 Task: Create a due date automation trigger when advanced on, on the tuesday before a card is due add fields with custom field "Resume" set to a date between 1 and 7 working days ago at 11:00 AM.
Action: Mouse moved to (1366, 107)
Screenshot: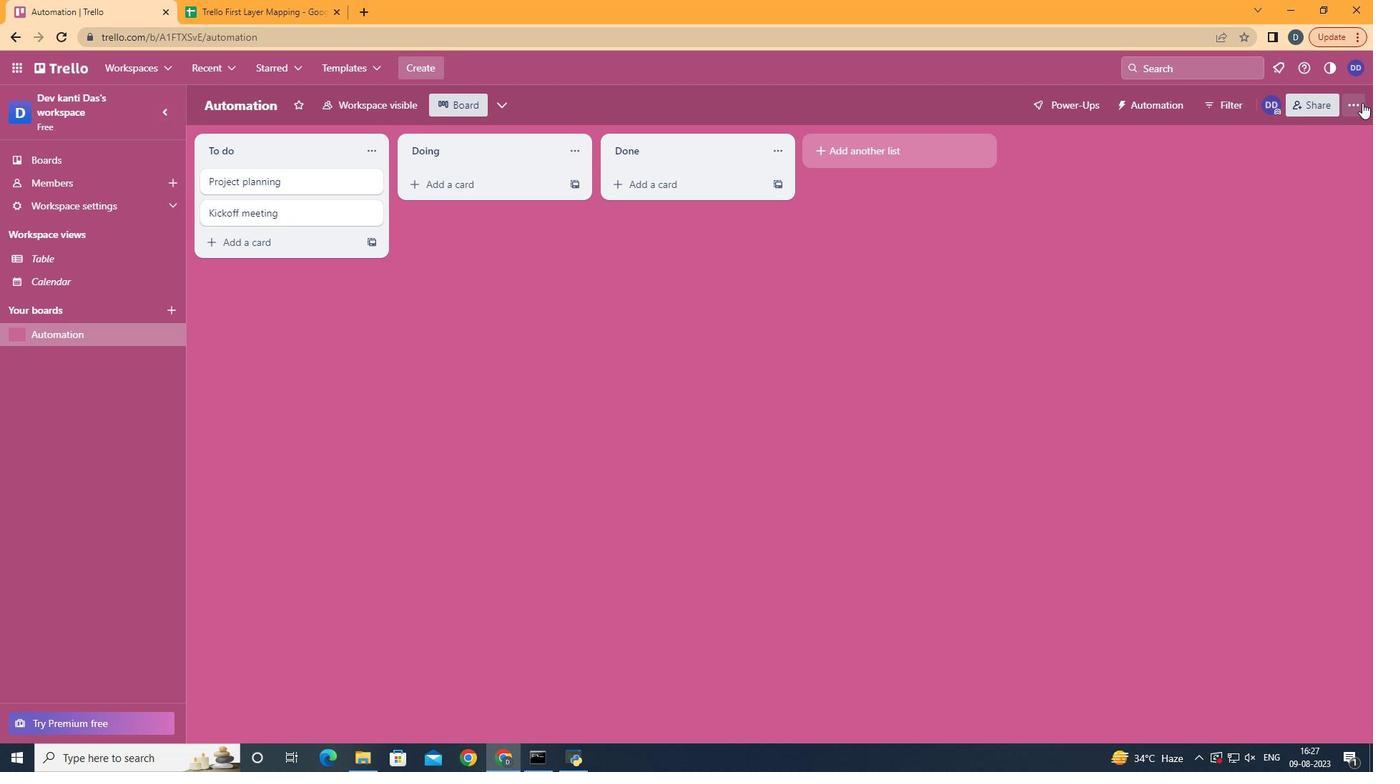 
Action: Mouse pressed left at (1366, 107)
Screenshot: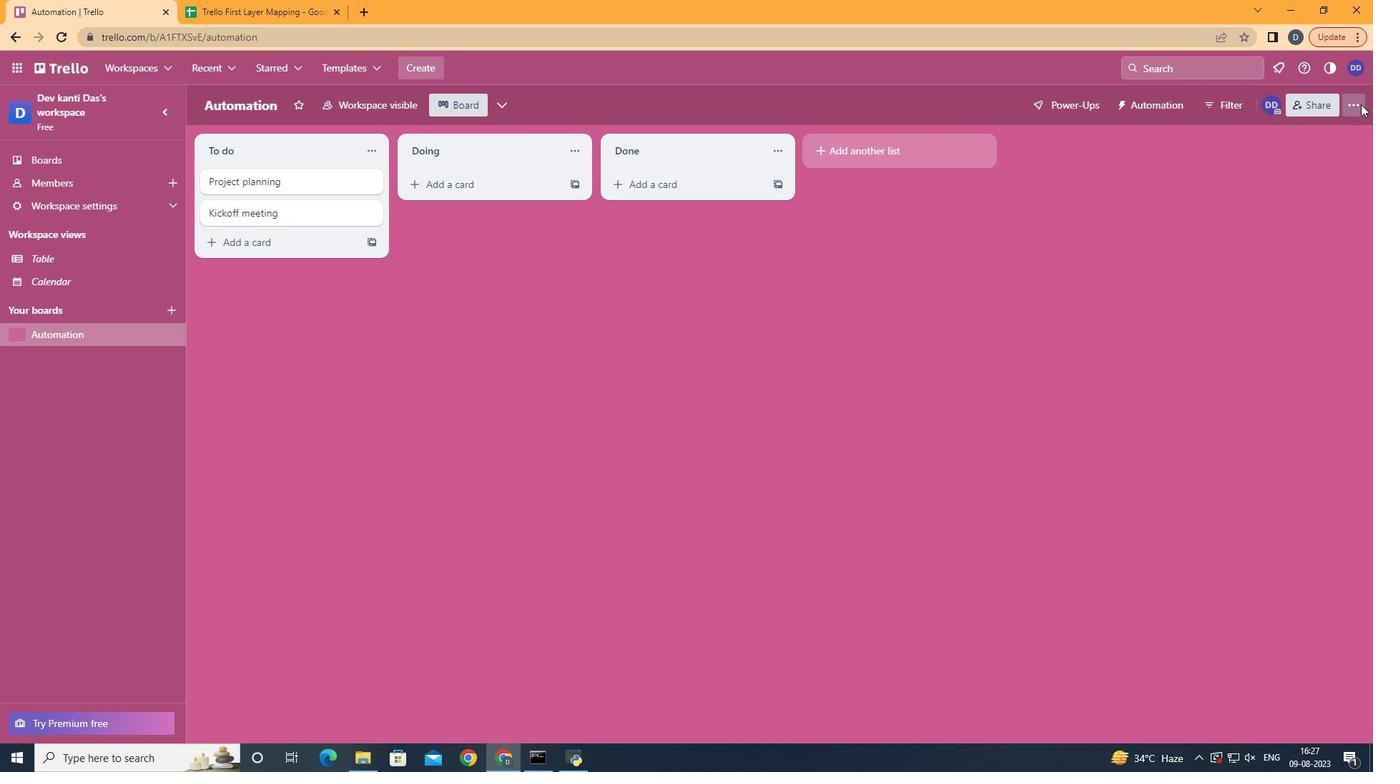 
Action: Mouse moved to (1238, 318)
Screenshot: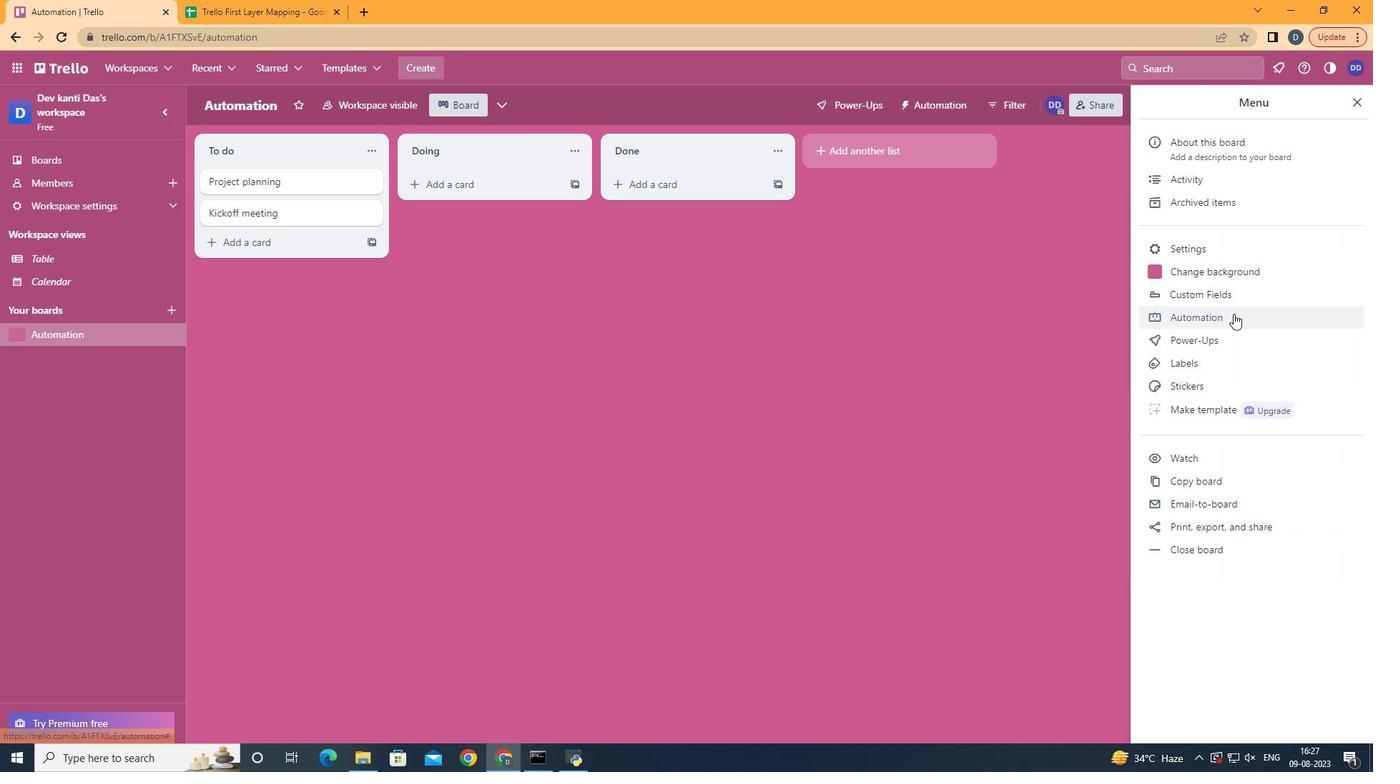 
Action: Mouse pressed left at (1238, 318)
Screenshot: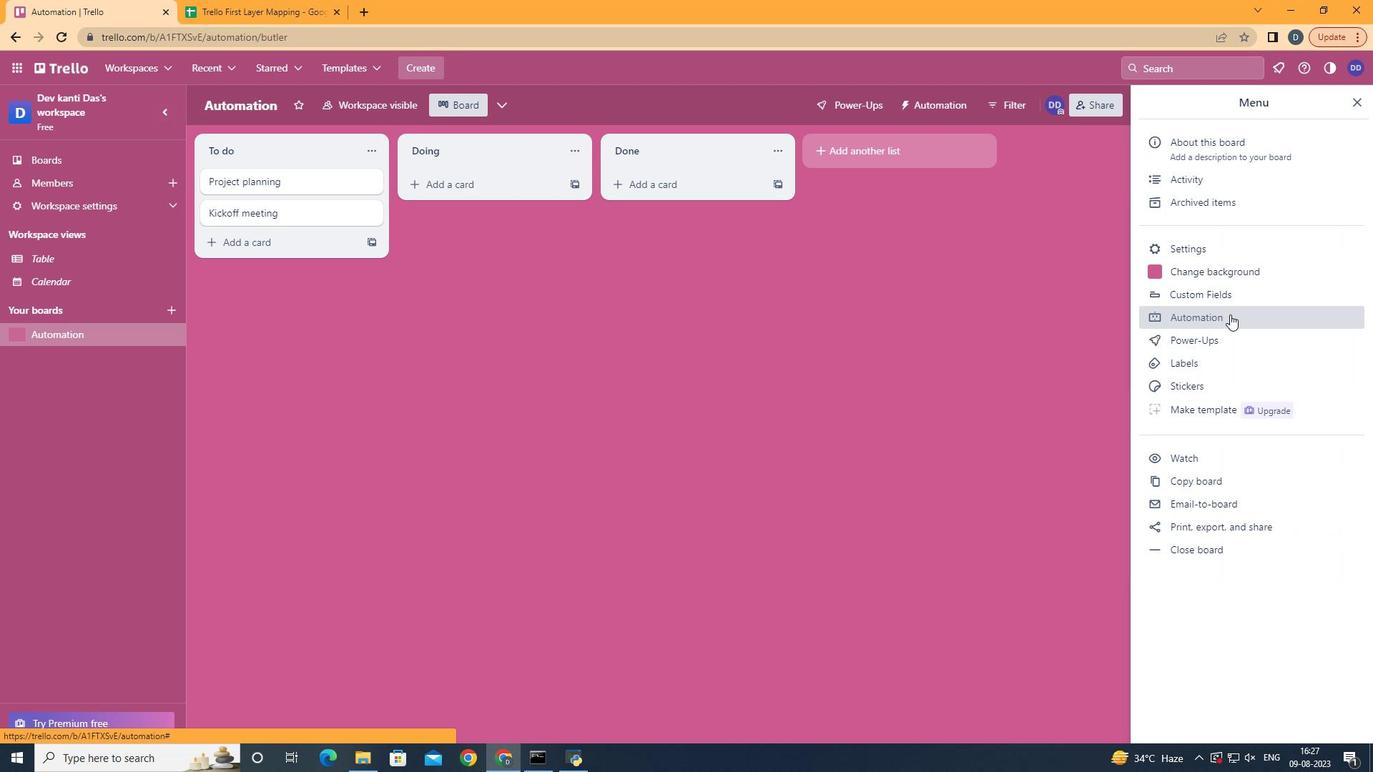 
Action: Mouse moved to (261, 289)
Screenshot: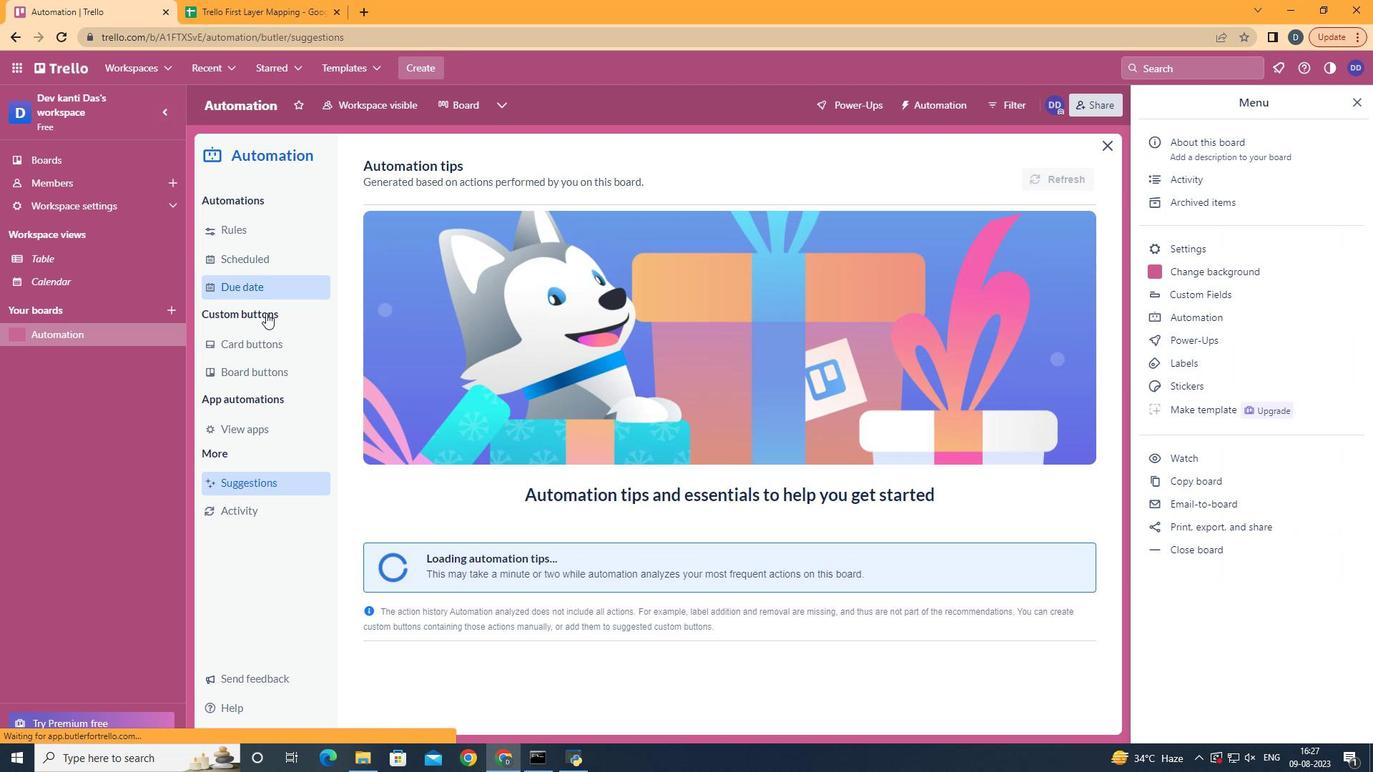 
Action: Mouse pressed left at (261, 289)
Screenshot: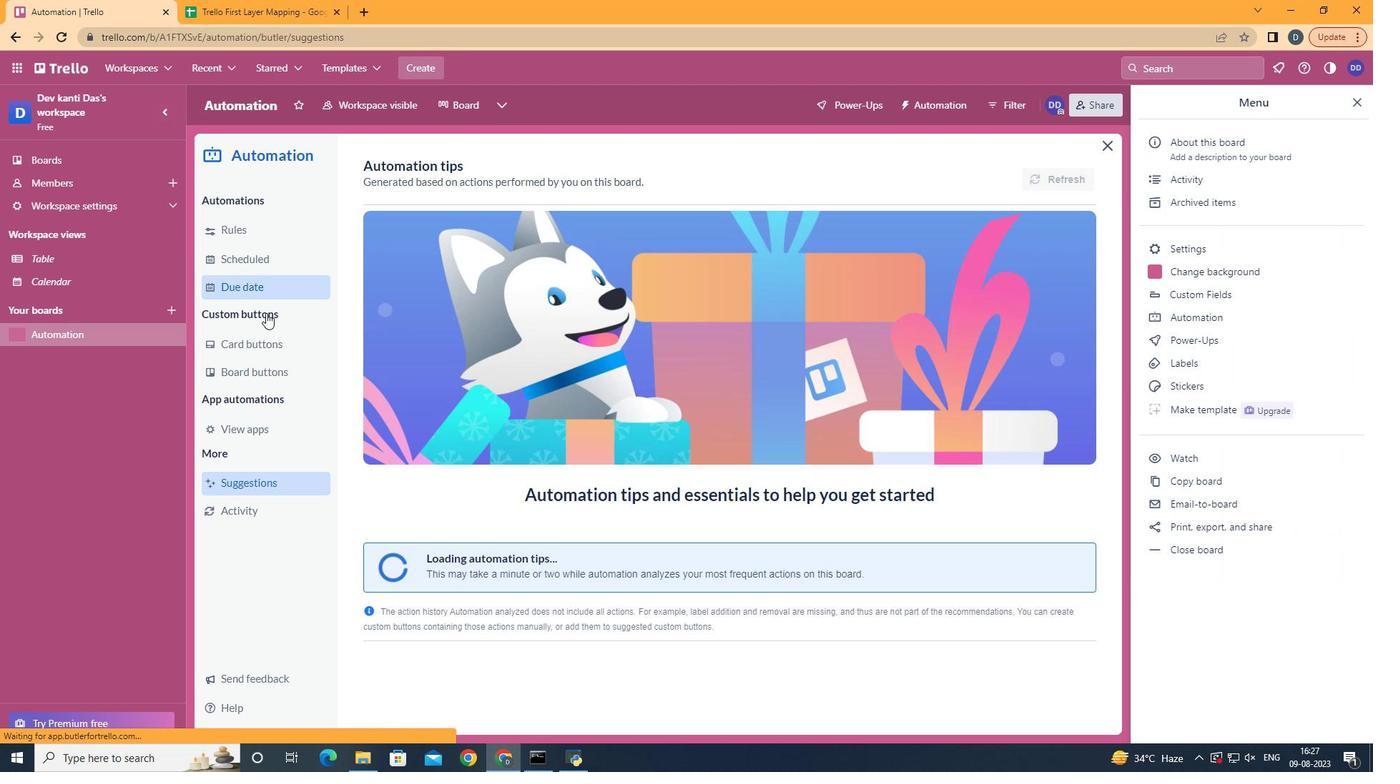 
Action: Mouse moved to (997, 165)
Screenshot: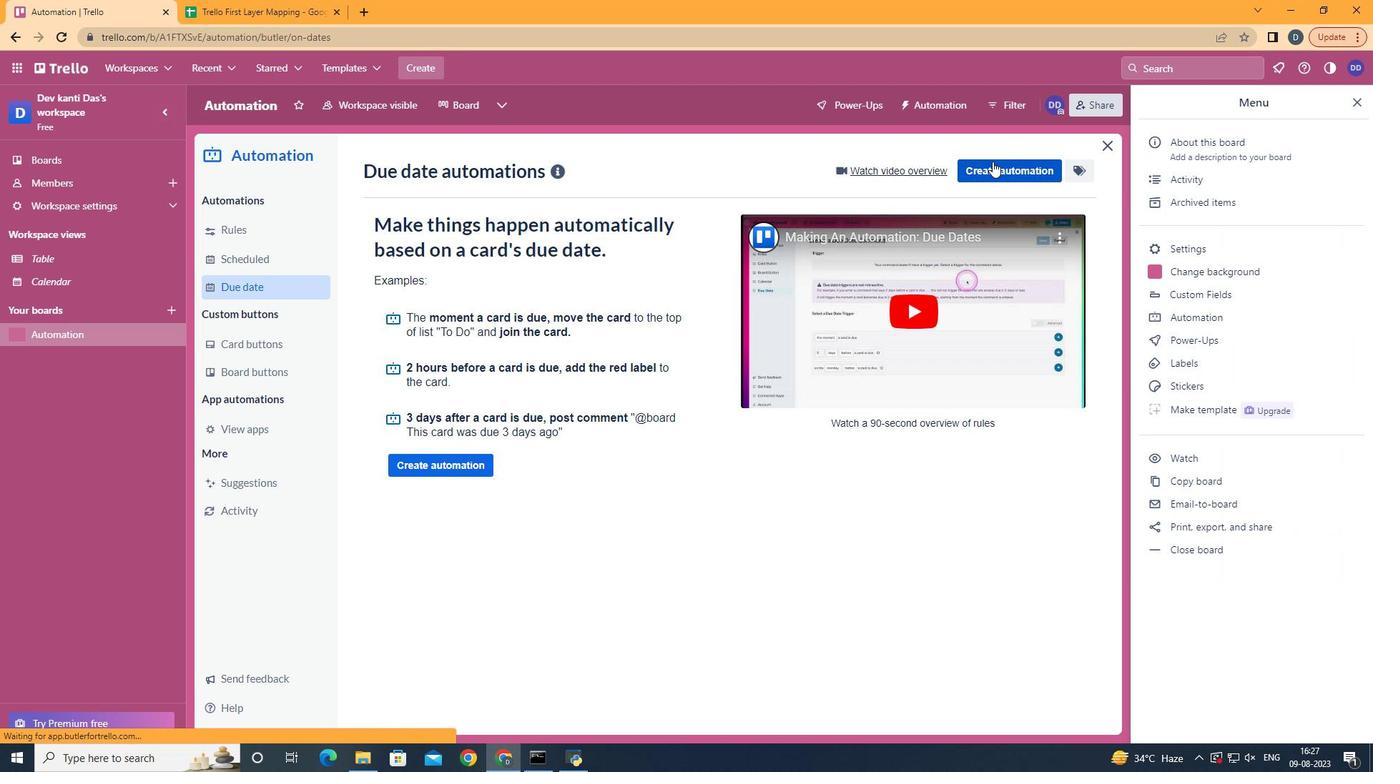 
Action: Mouse pressed left at (997, 165)
Screenshot: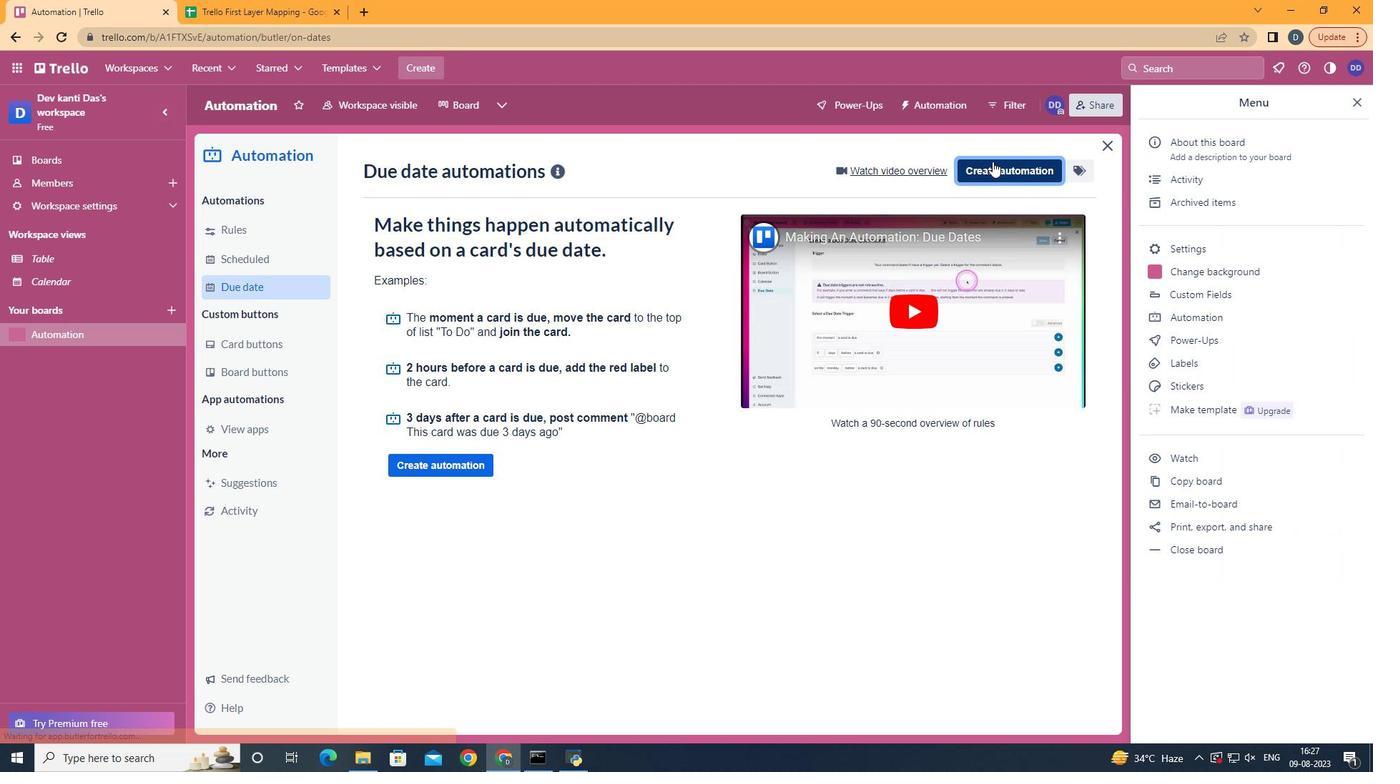 
Action: Mouse moved to (781, 316)
Screenshot: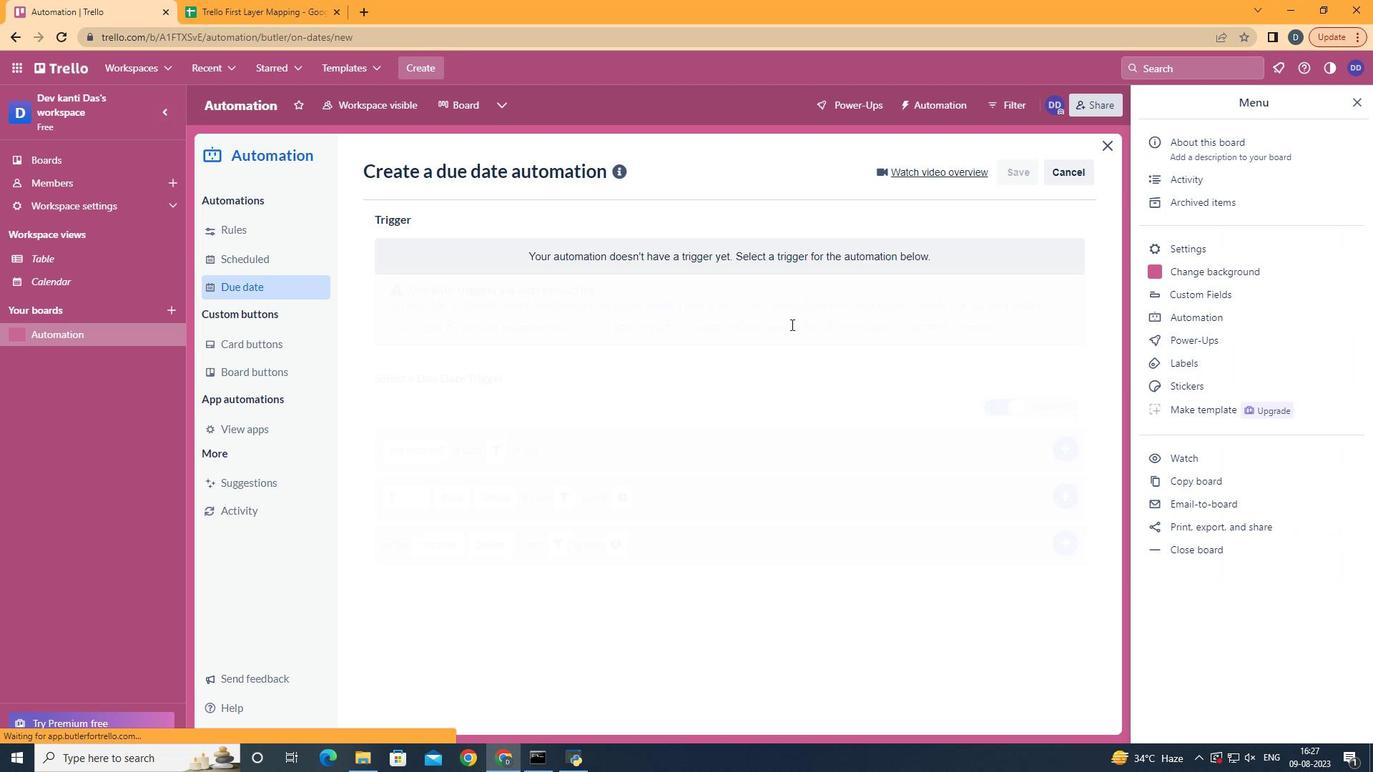 
Action: Mouse pressed left at (781, 316)
Screenshot: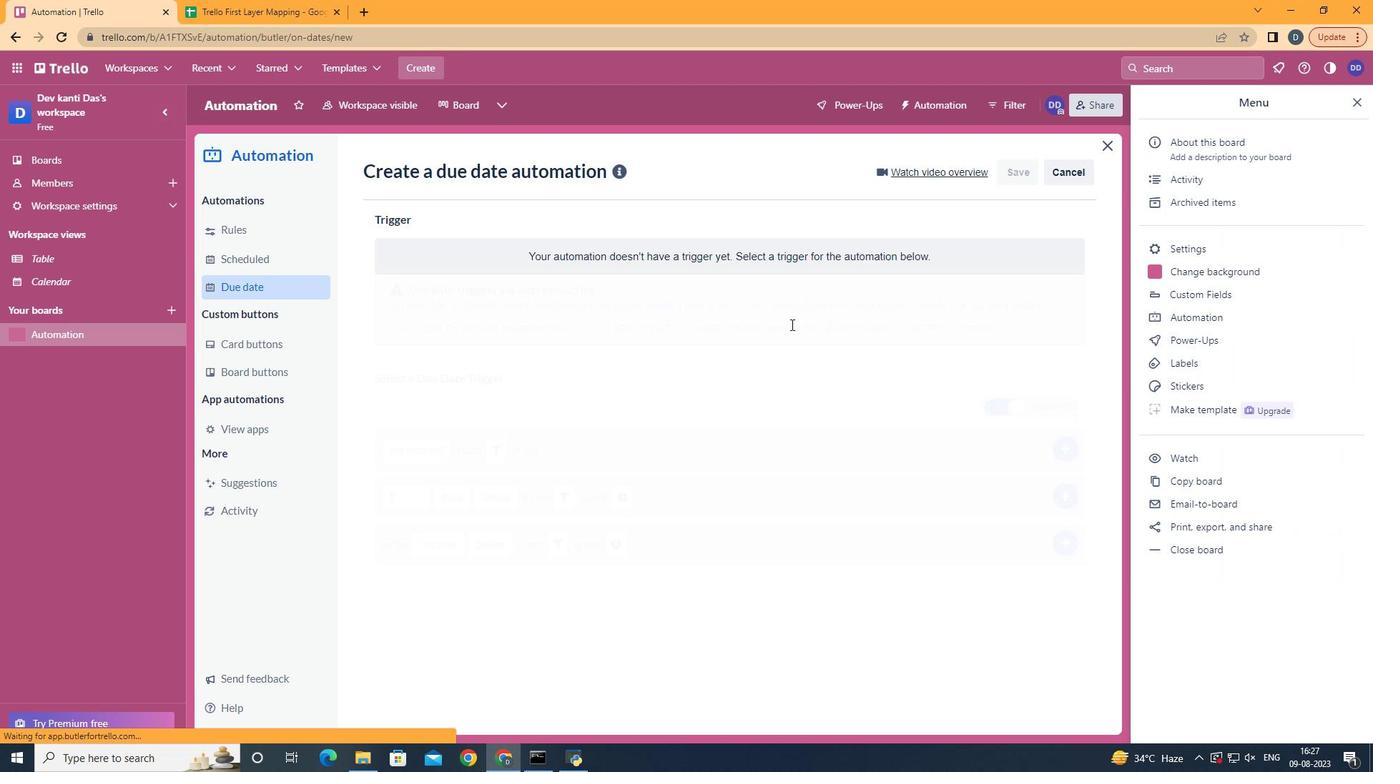 
Action: Mouse moved to (457, 405)
Screenshot: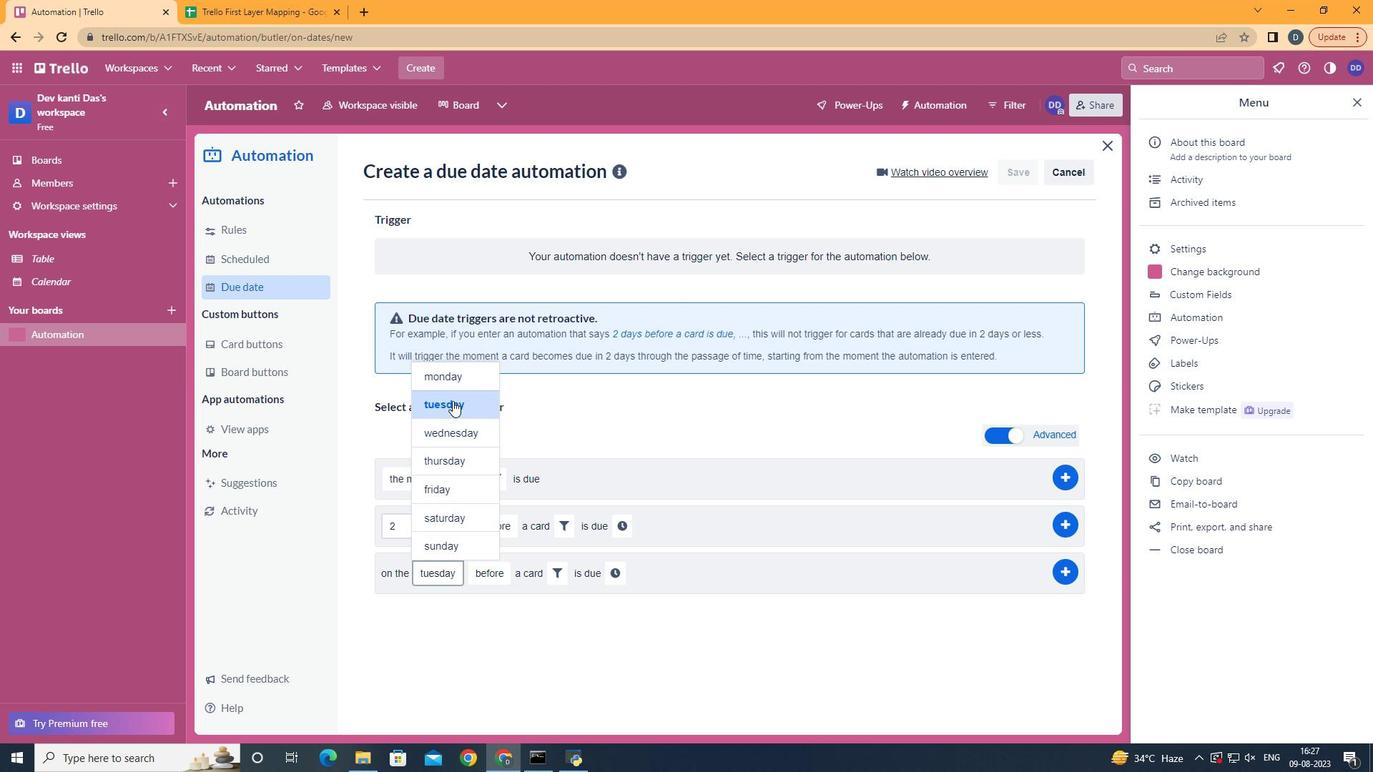 
Action: Mouse pressed left at (457, 405)
Screenshot: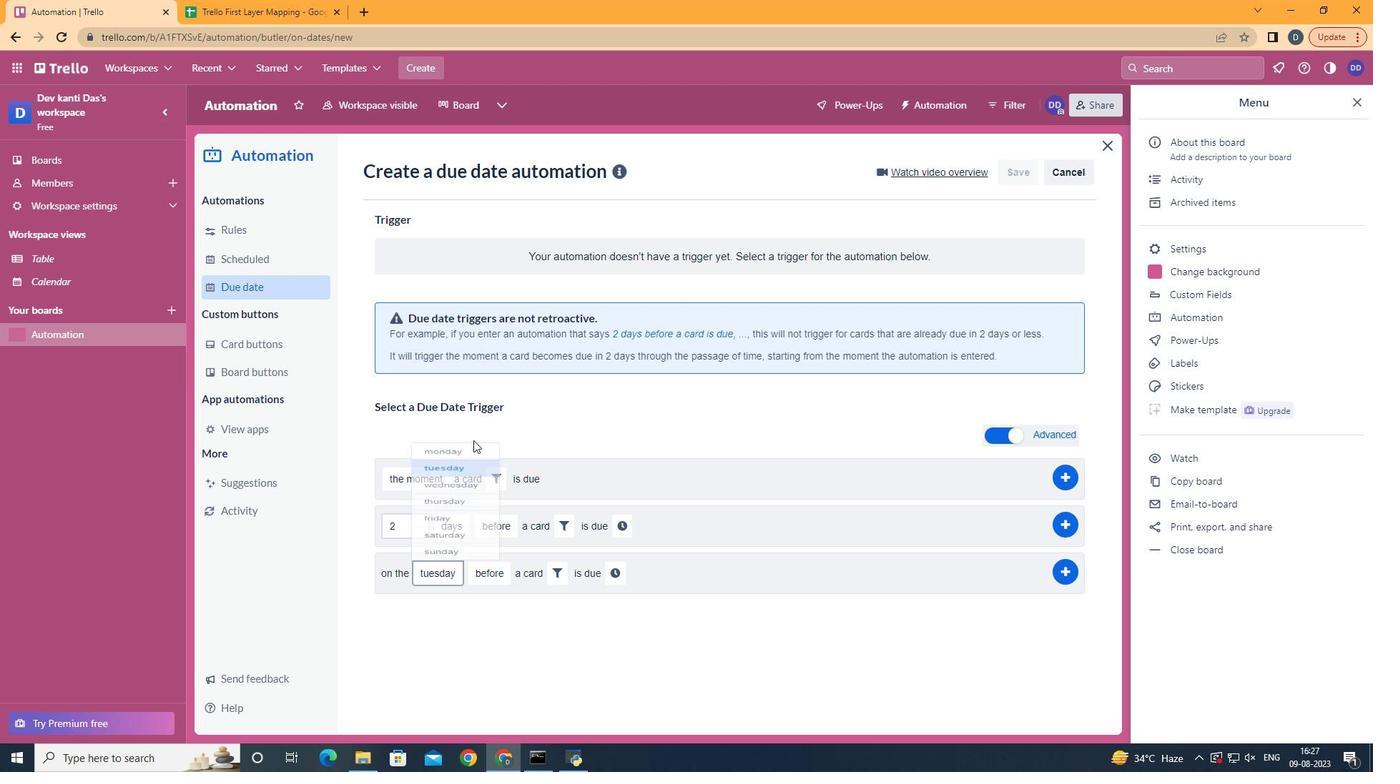 
Action: Mouse moved to (555, 568)
Screenshot: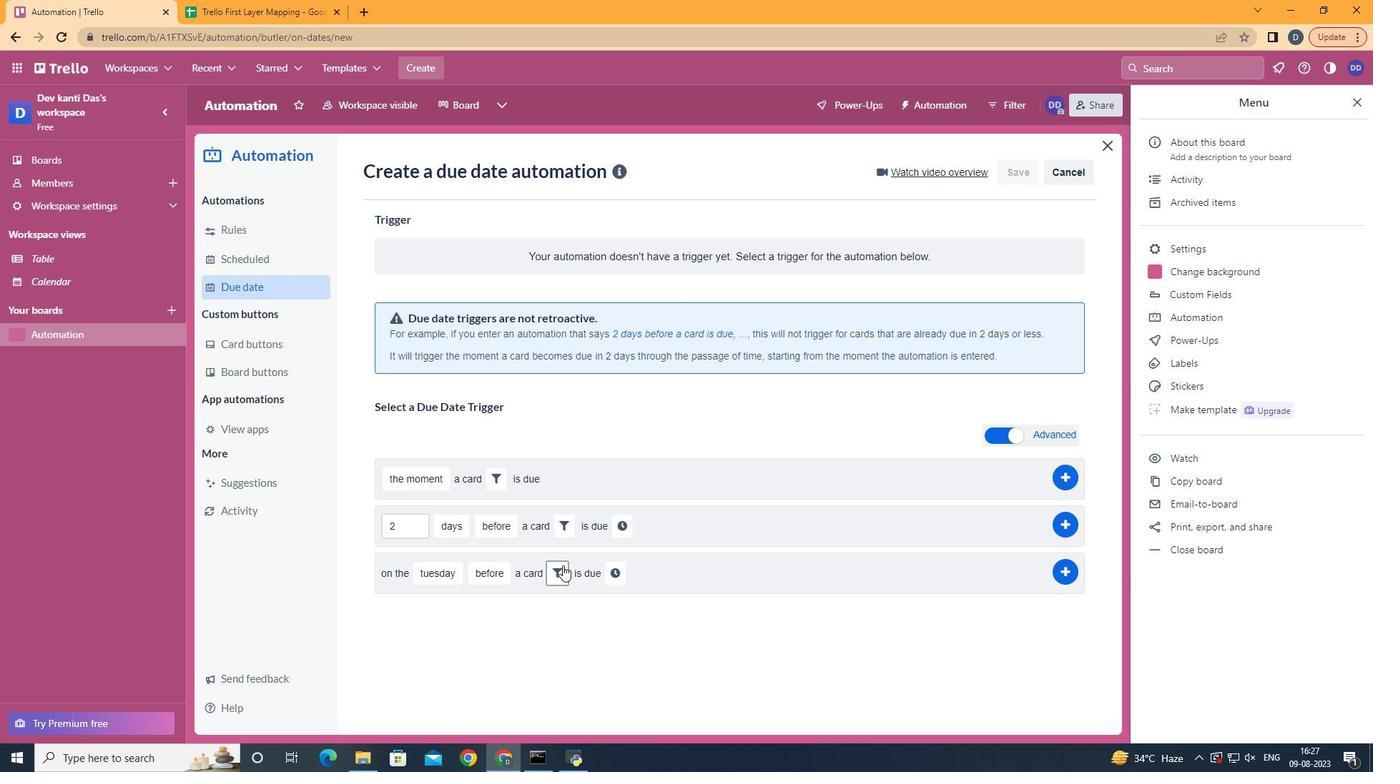 
Action: Mouse pressed left at (555, 568)
Screenshot: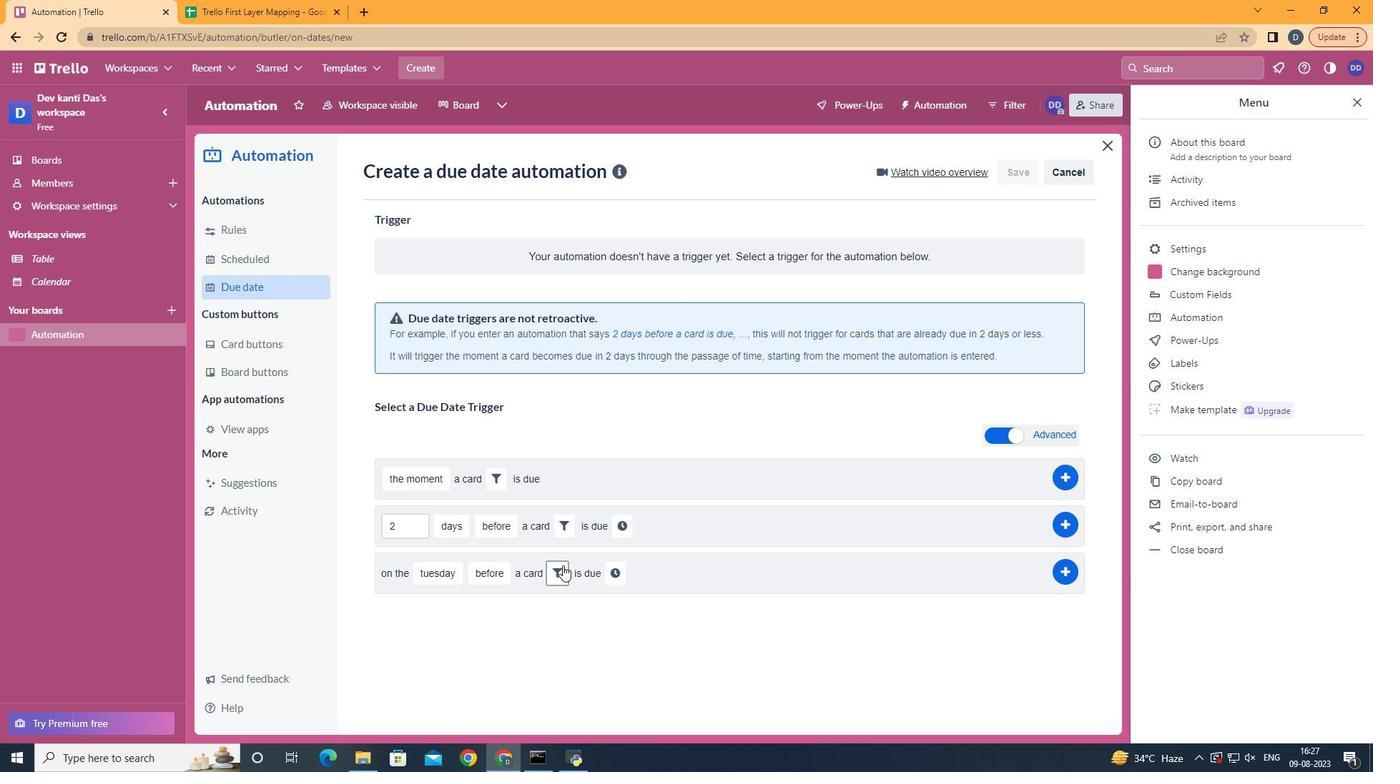 
Action: Mouse moved to (788, 623)
Screenshot: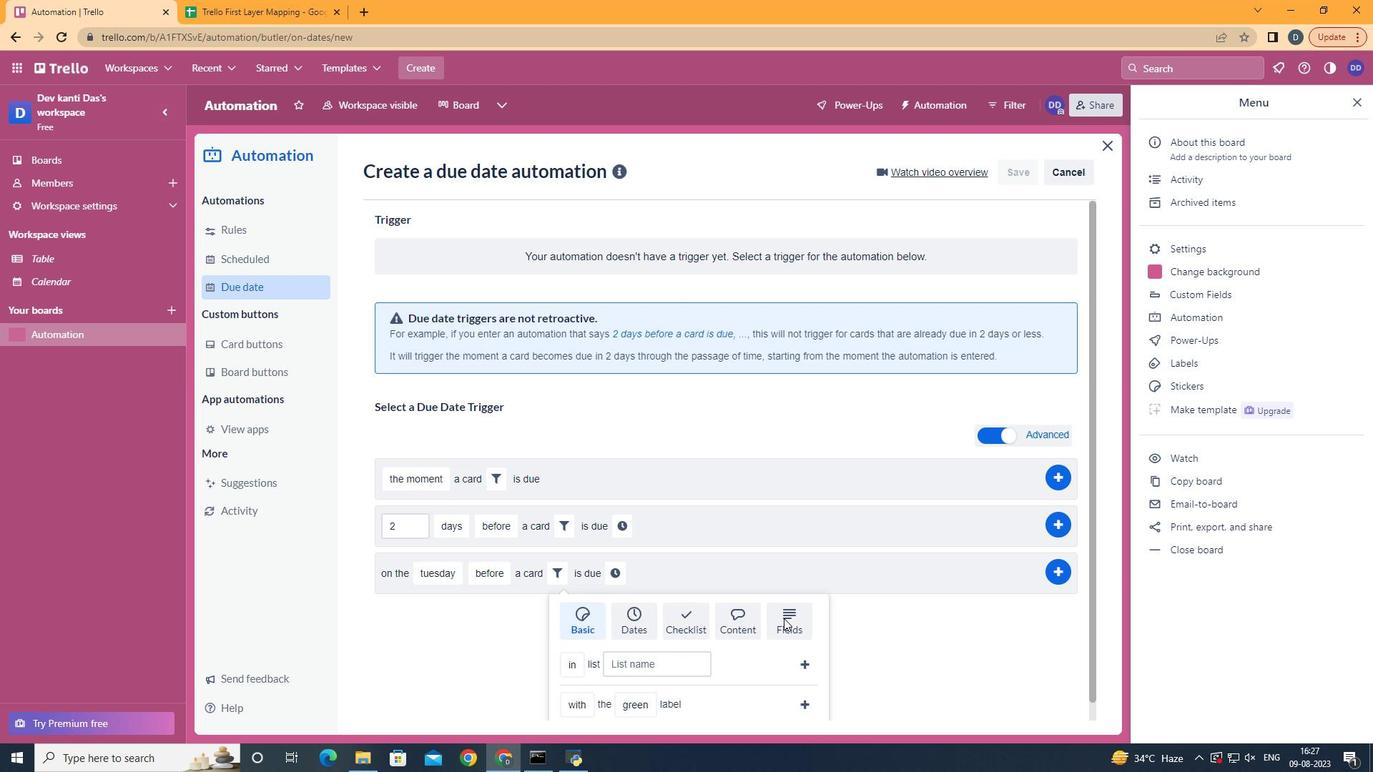 
Action: Mouse pressed left at (788, 623)
Screenshot: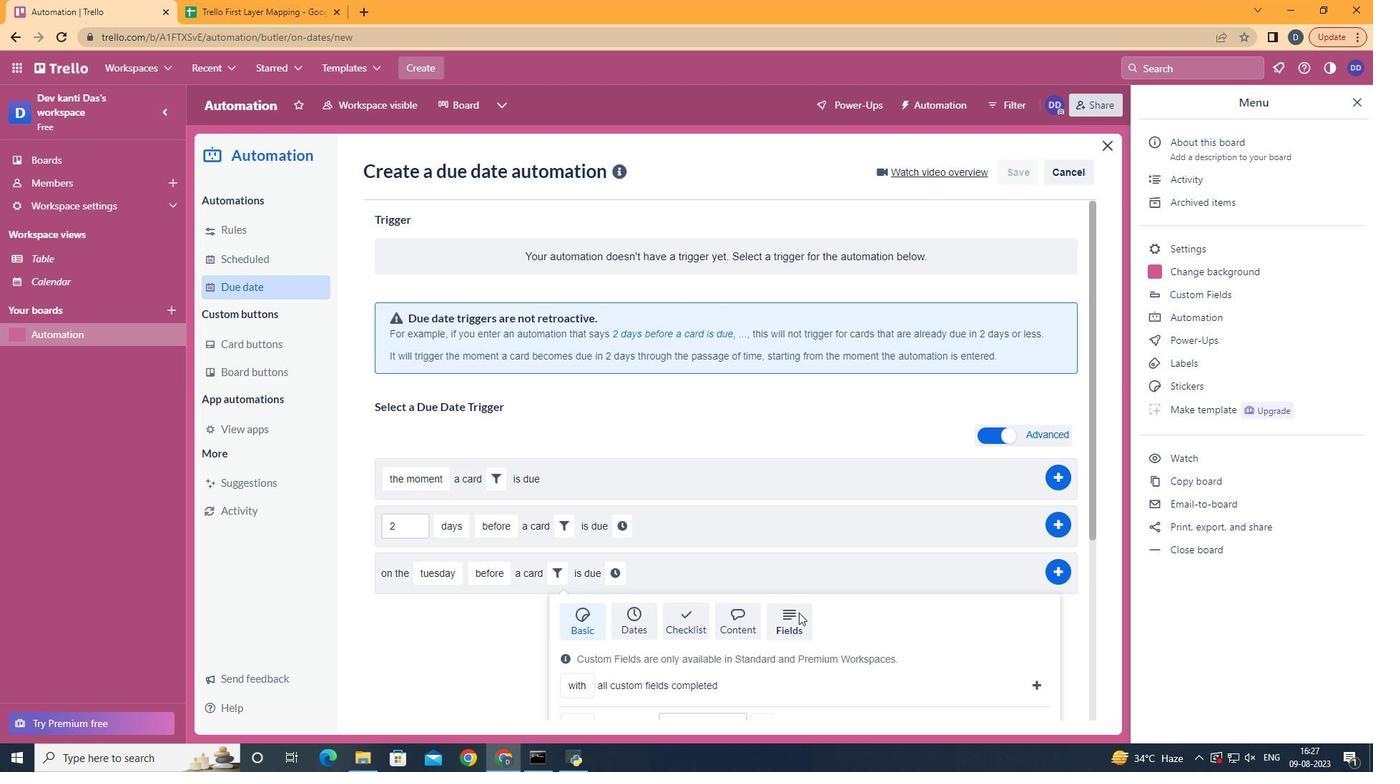 
Action: Mouse moved to (803, 617)
Screenshot: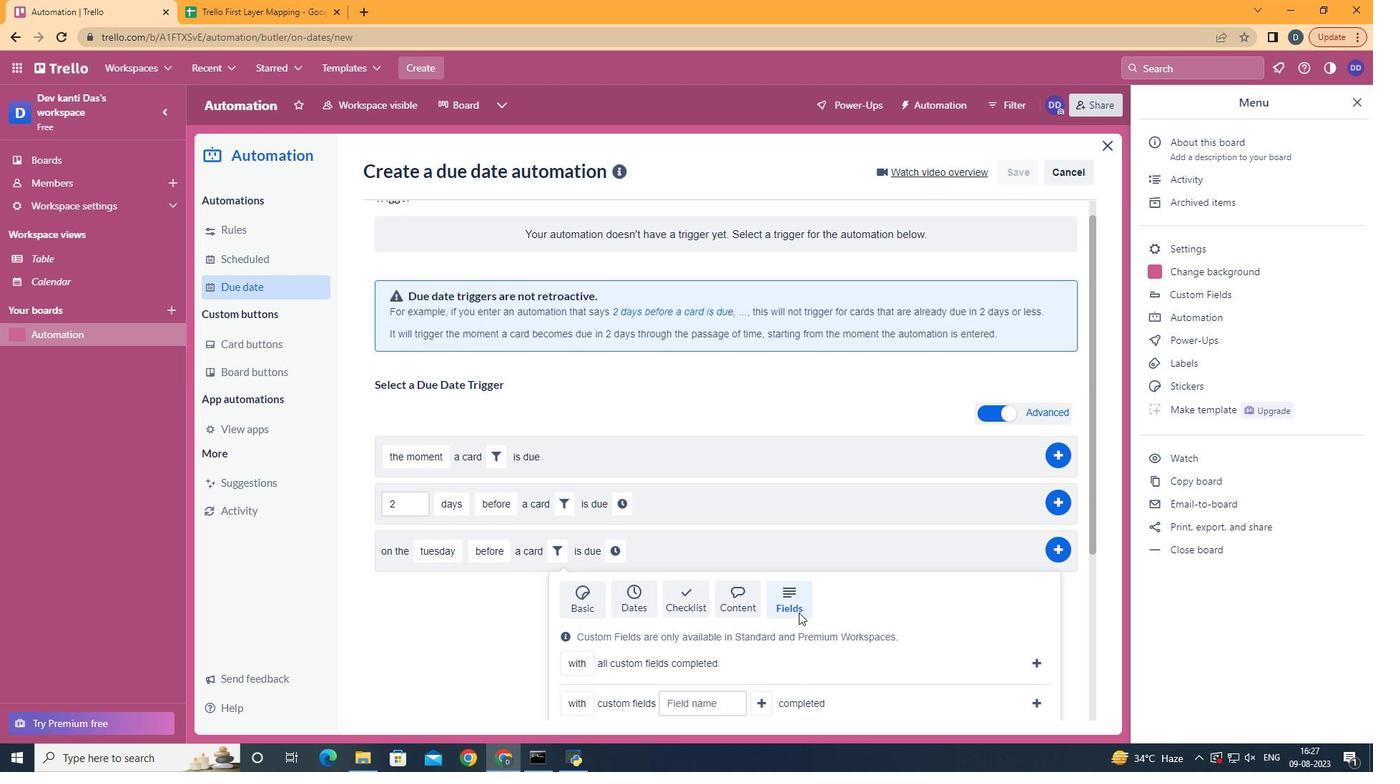 
Action: Mouse scrolled (803, 616) with delta (0, 0)
Screenshot: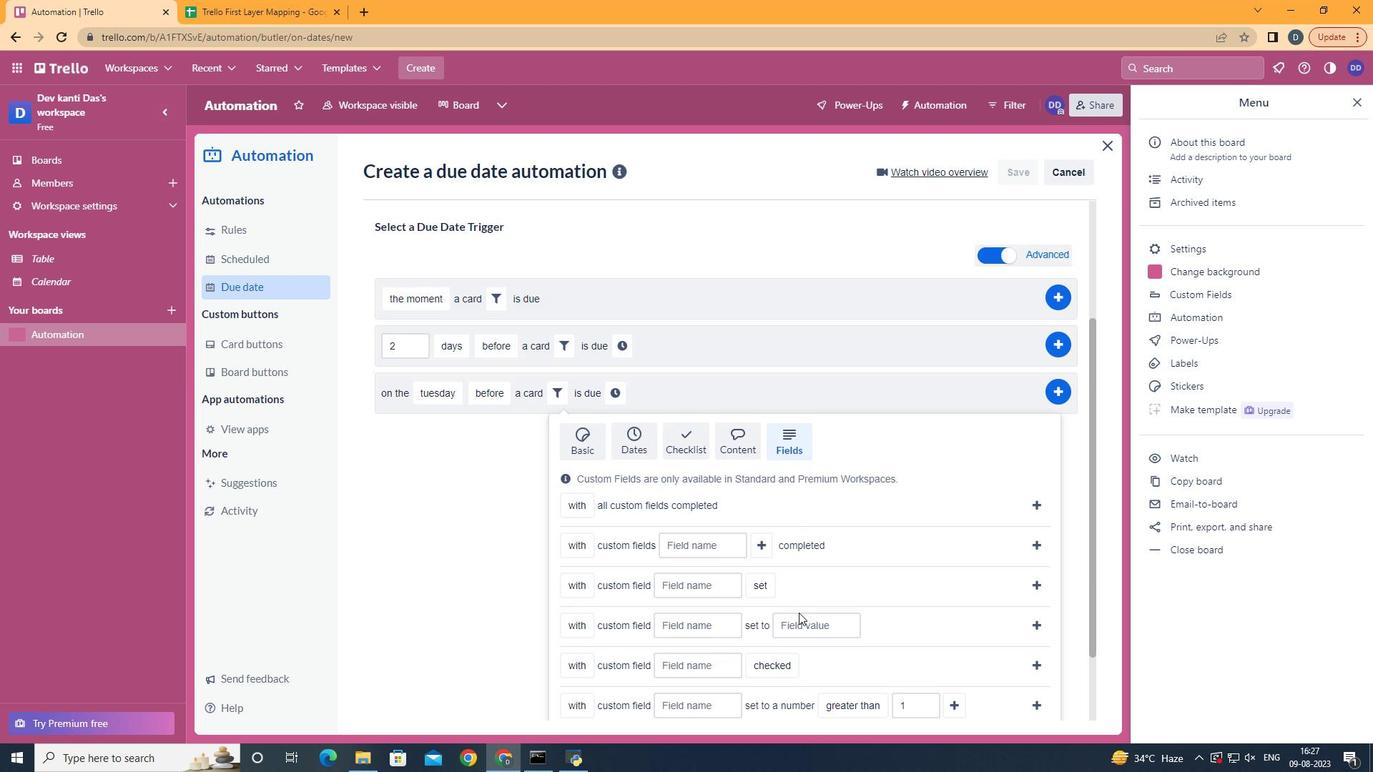 
Action: Mouse scrolled (803, 616) with delta (0, 0)
Screenshot: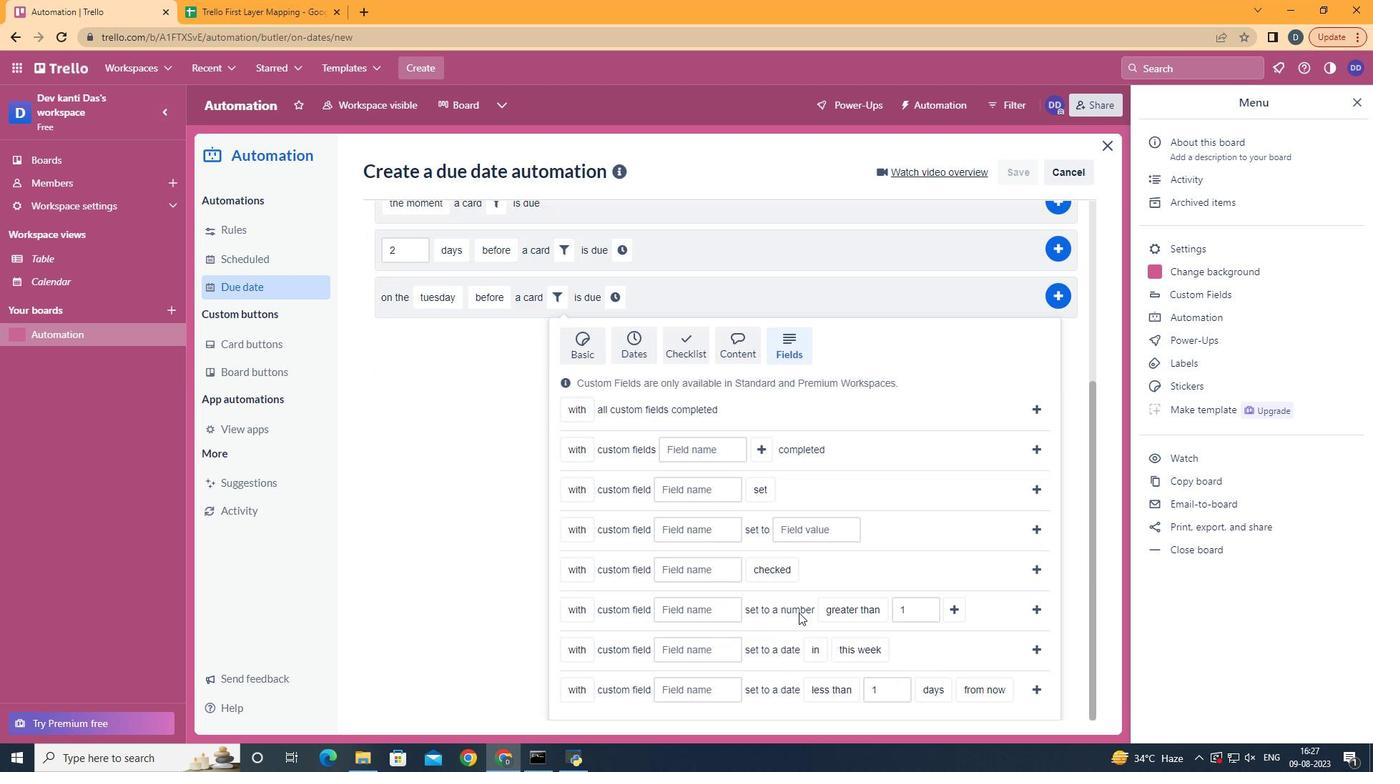 
Action: Mouse scrolled (803, 616) with delta (0, 0)
Screenshot: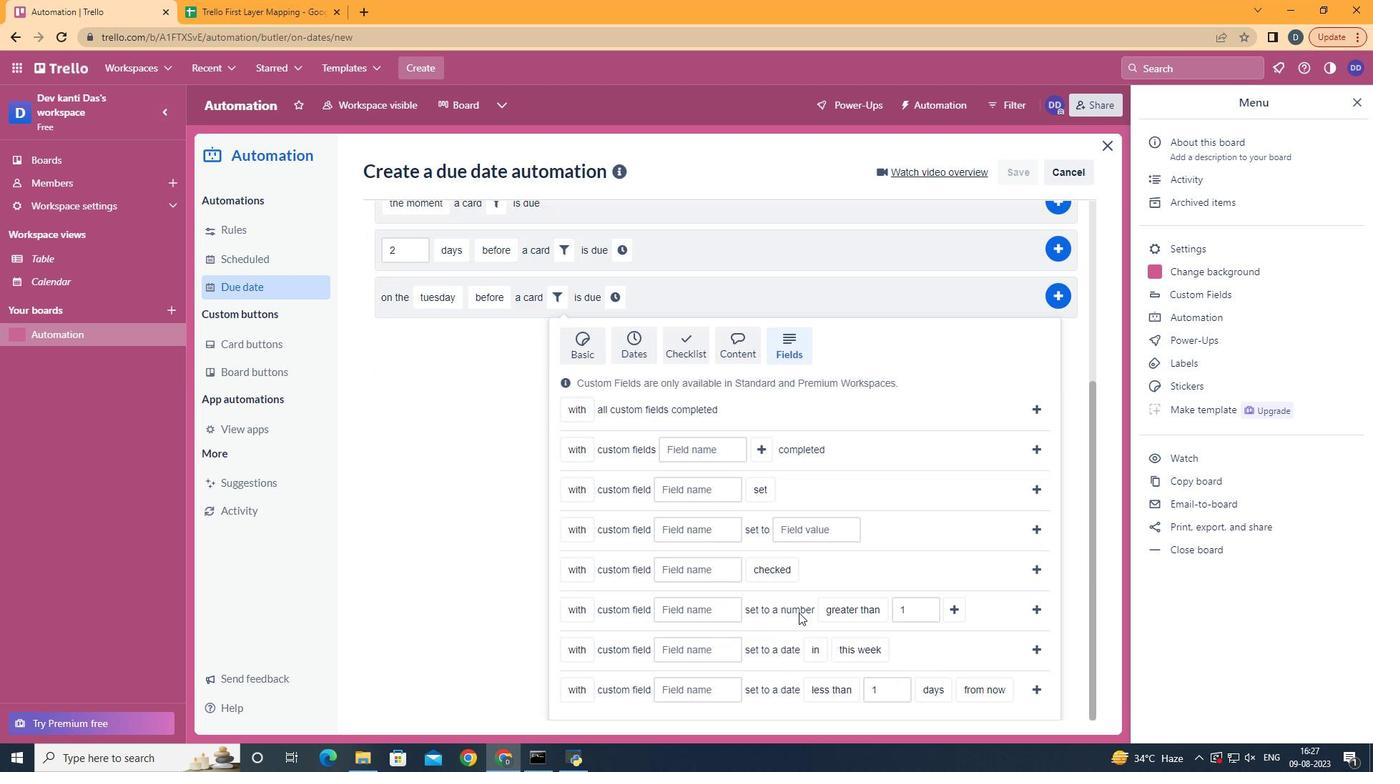 
Action: Mouse scrolled (803, 616) with delta (0, 0)
Screenshot: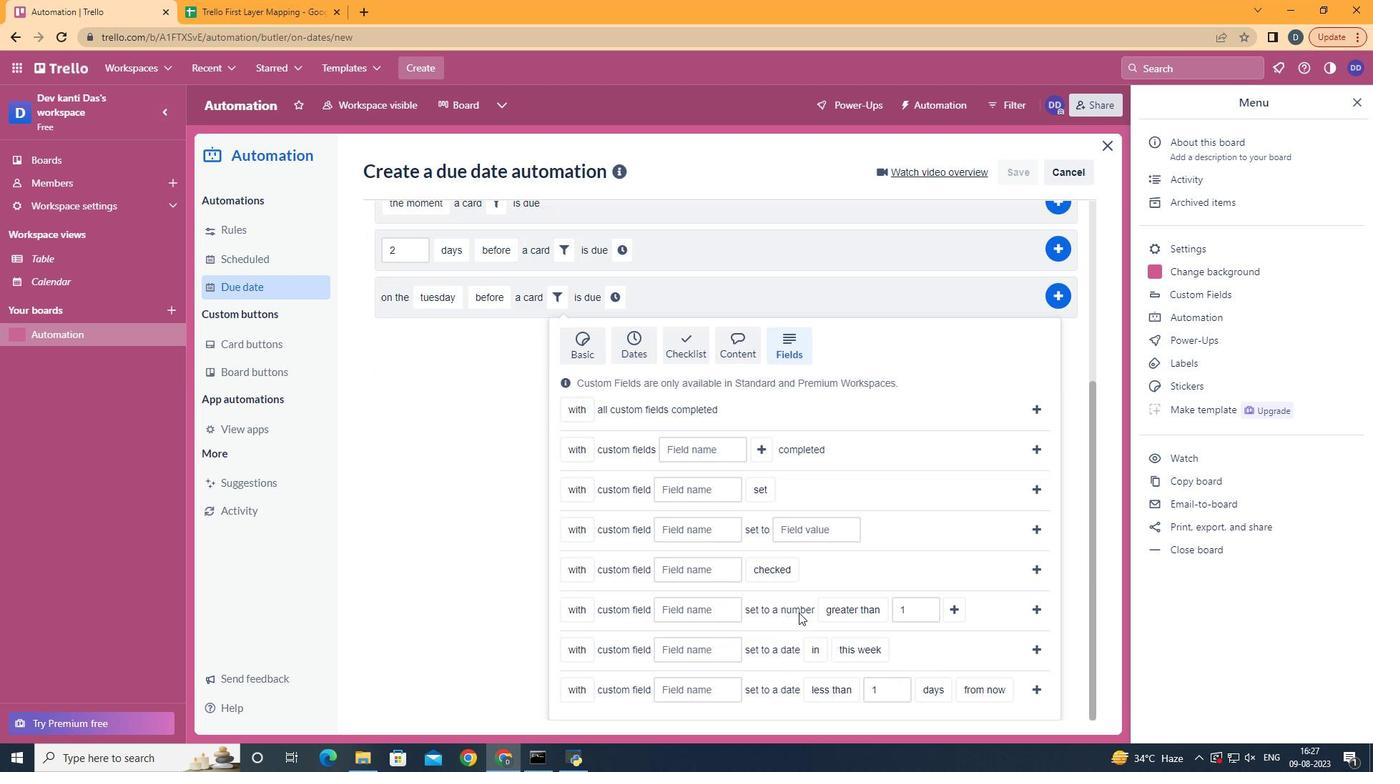 
Action: Mouse scrolled (803, 616) with delta (0, 0)
Screenshot: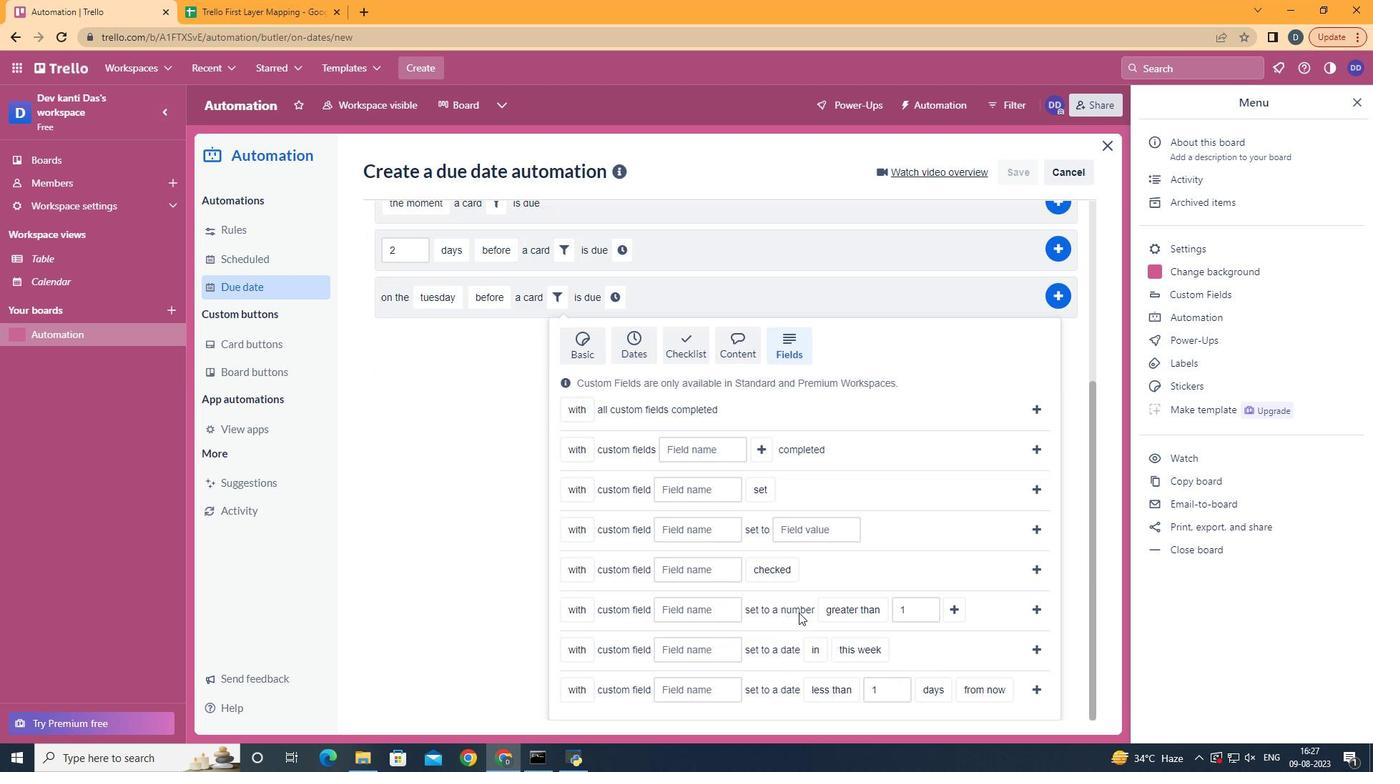 
Action: Mouse scrolled (803, 616) with delta (0, 0)
Screenshot: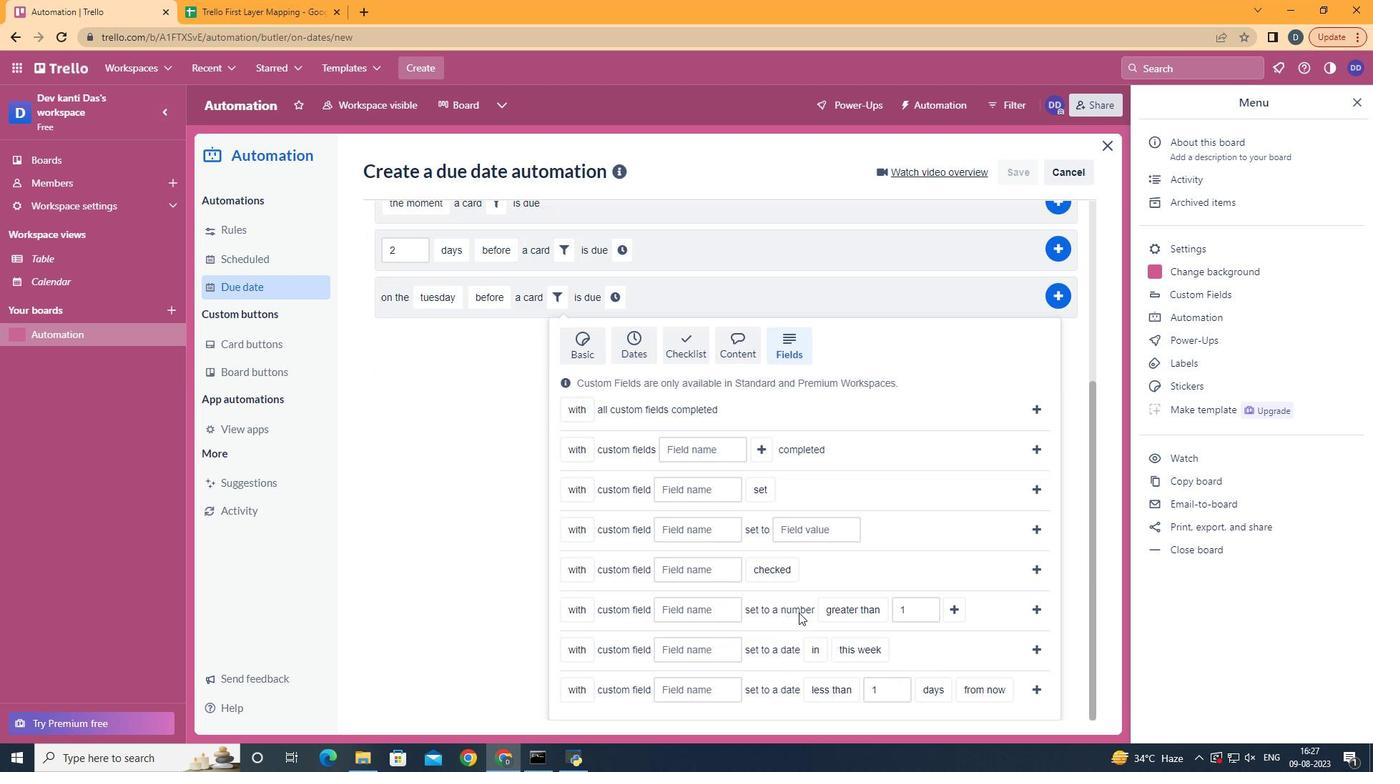 
Action: Mouse moved to (599, 668)
Screenshot: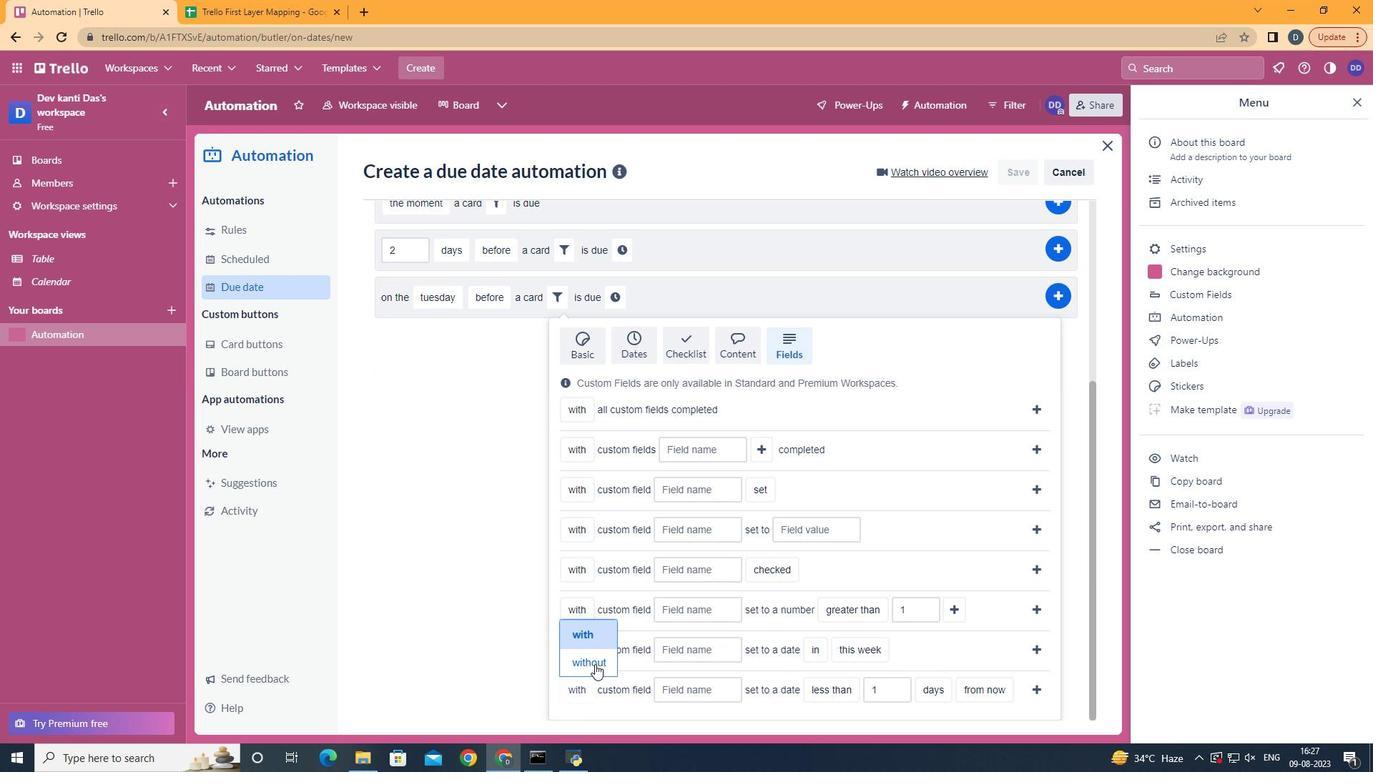 
Action: Mouse pressed left at (599, 668)
Screenshot: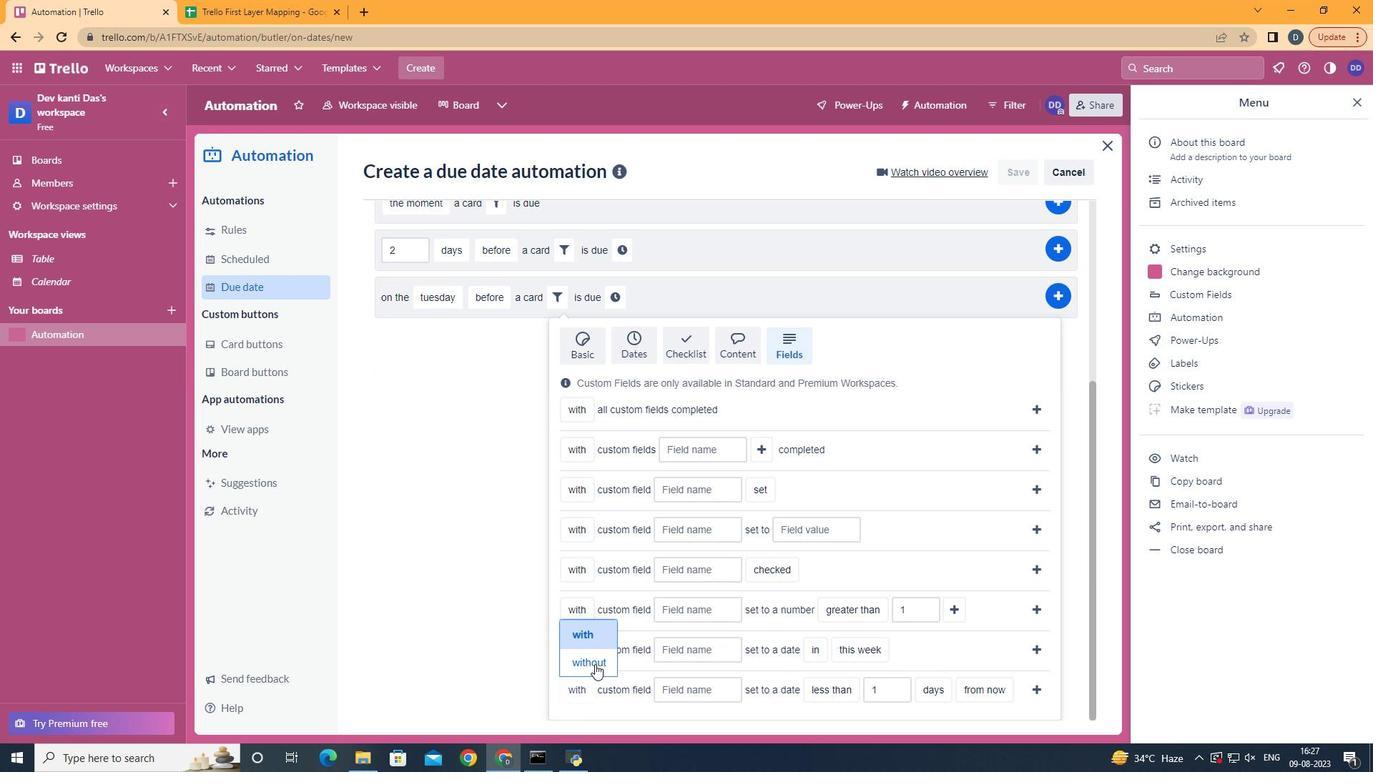 
Action: Mouse moved to (603, 633)
Screenshot: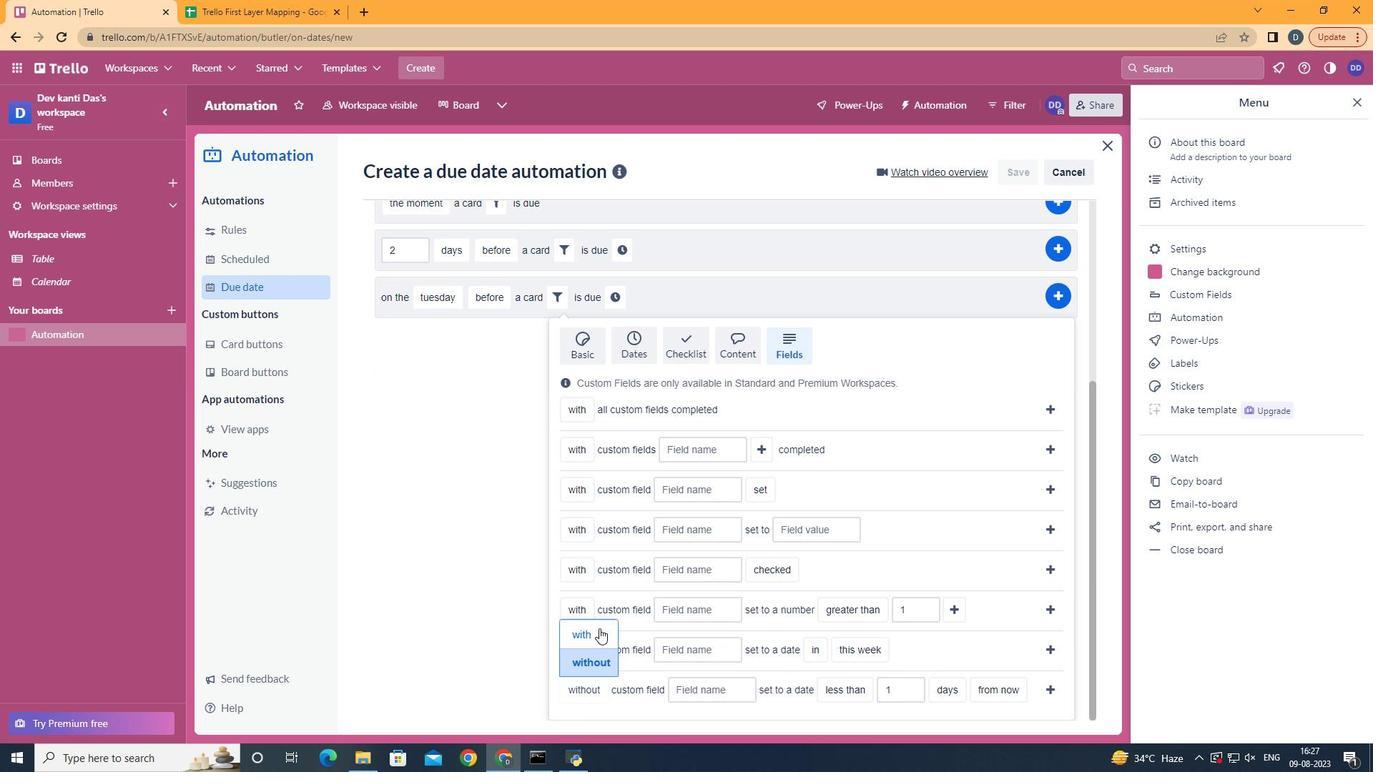 
Action: Mouse pressed left at (603, 633)
Screenshot: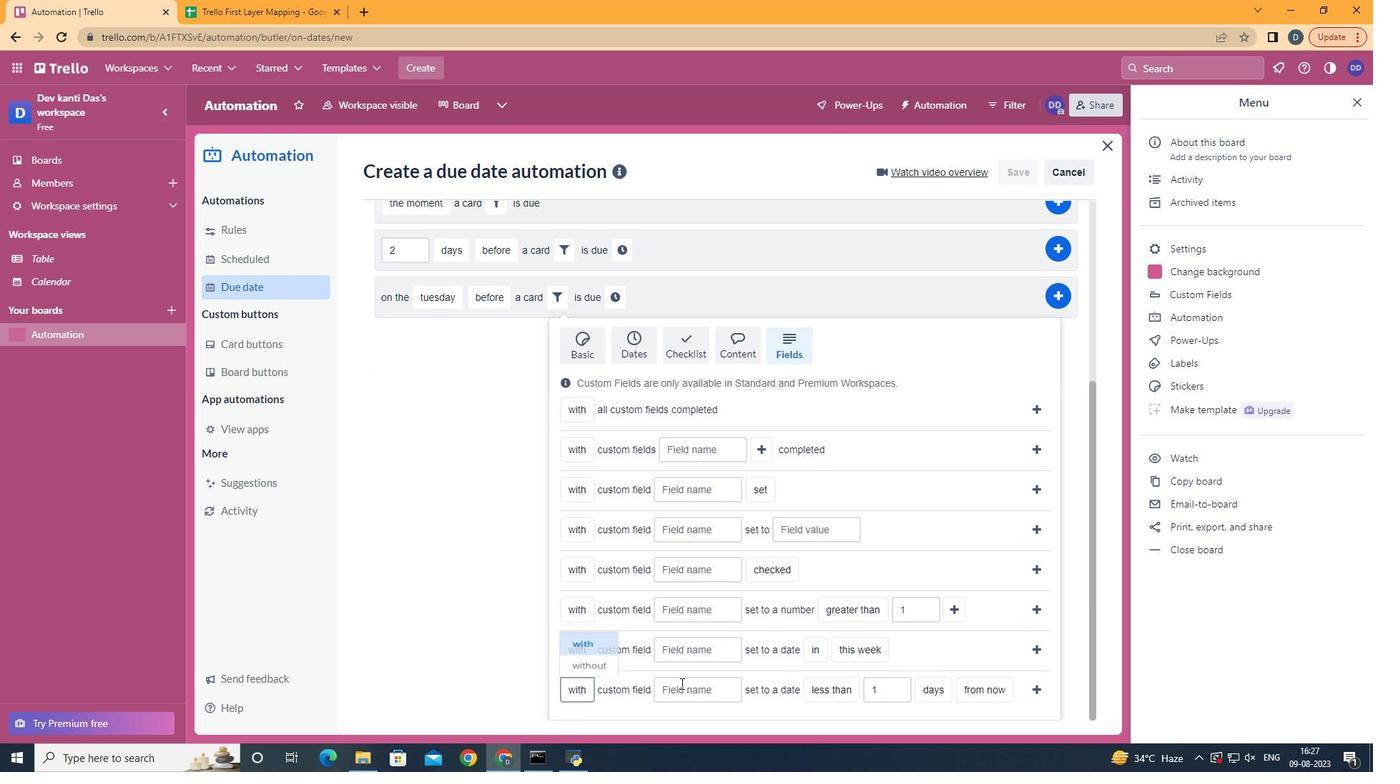
Action: Mouse moved to (706, 704)
Screenshot: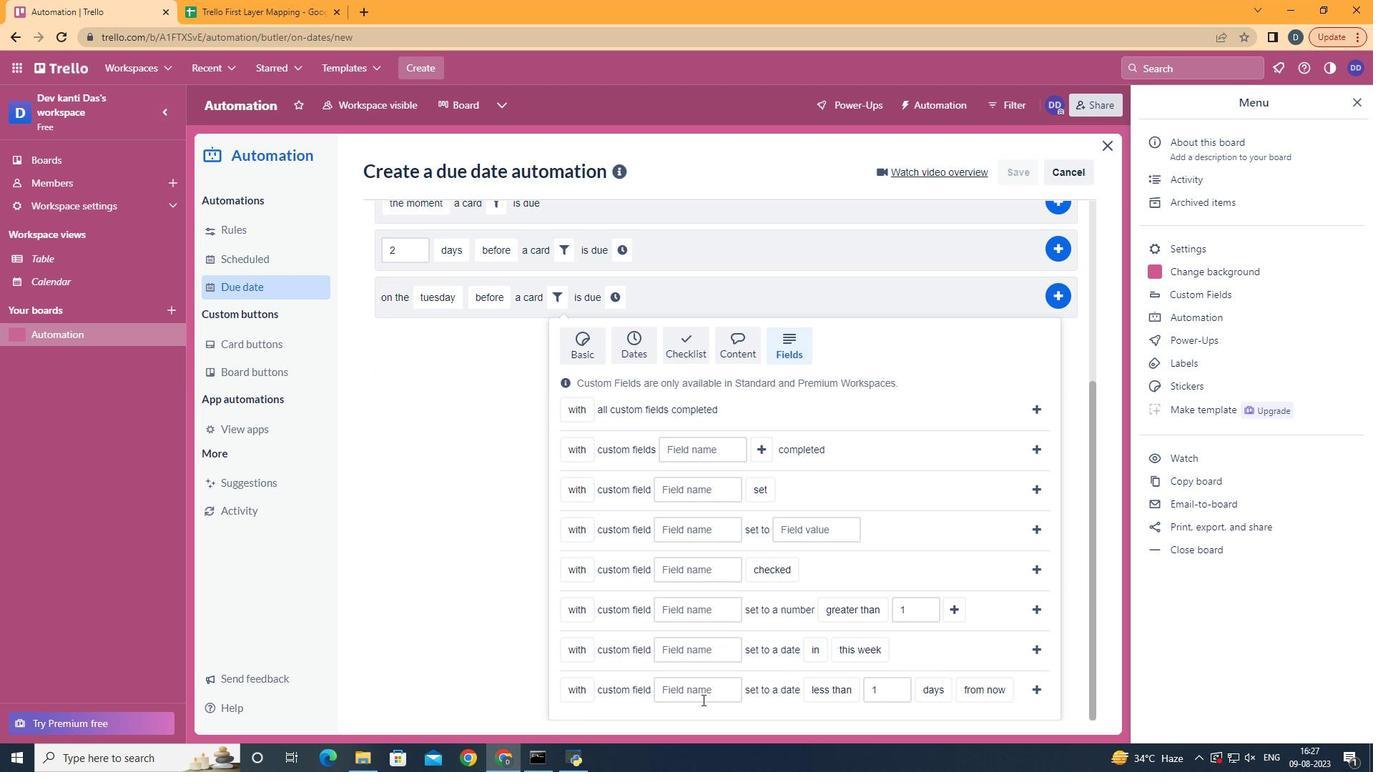 
Action: Mouse pressed left at (706, 704)
Screenshot: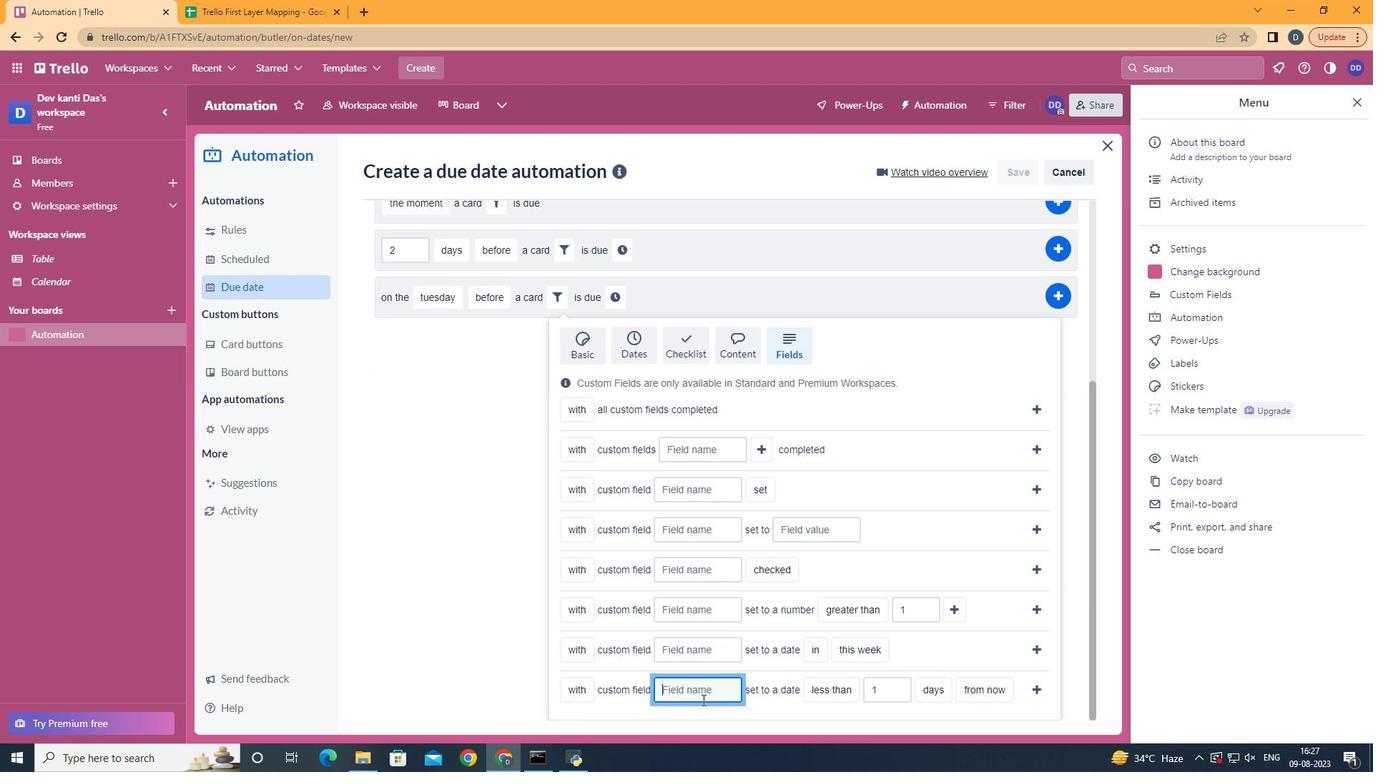 
Action: Key pressed <Key.shift>Resume
Screenshot: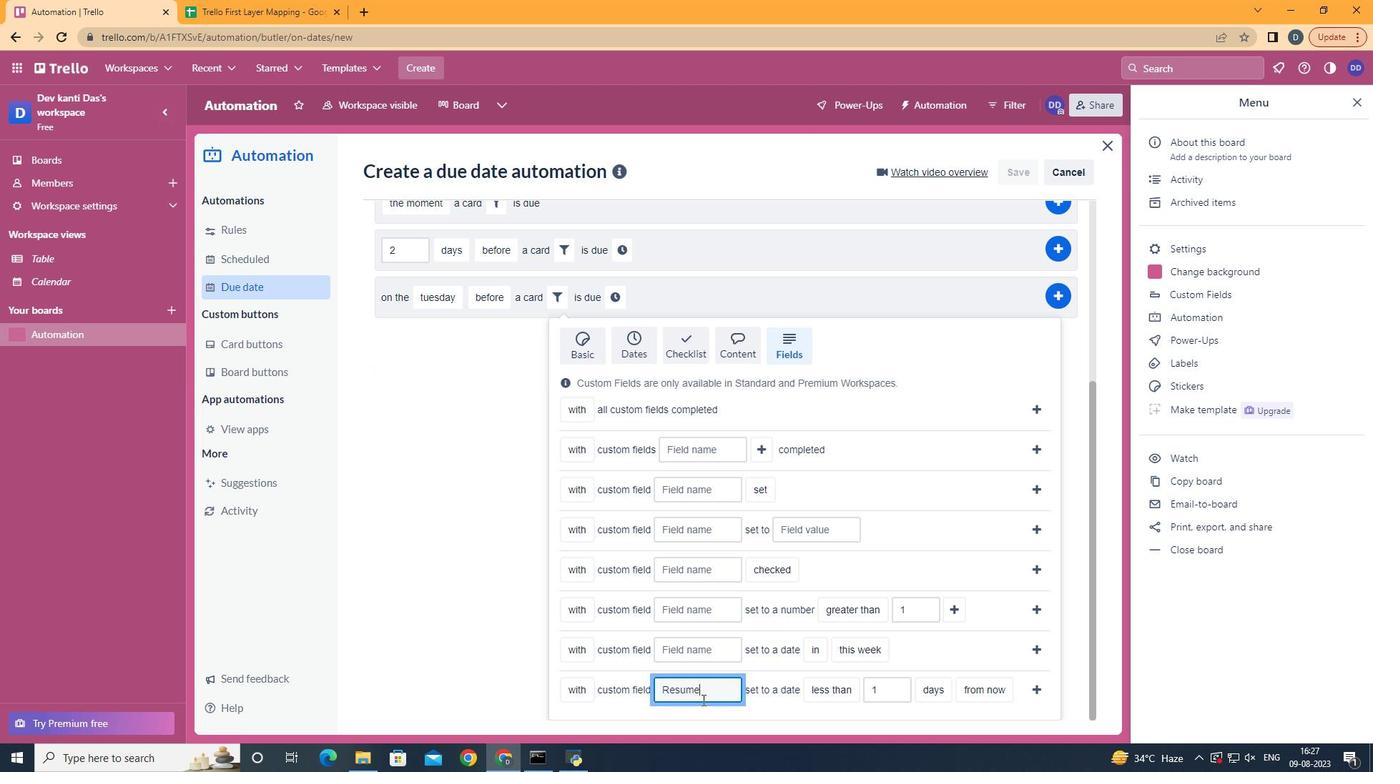 
Action: Mouse moved to (849, 668)
Screenshot: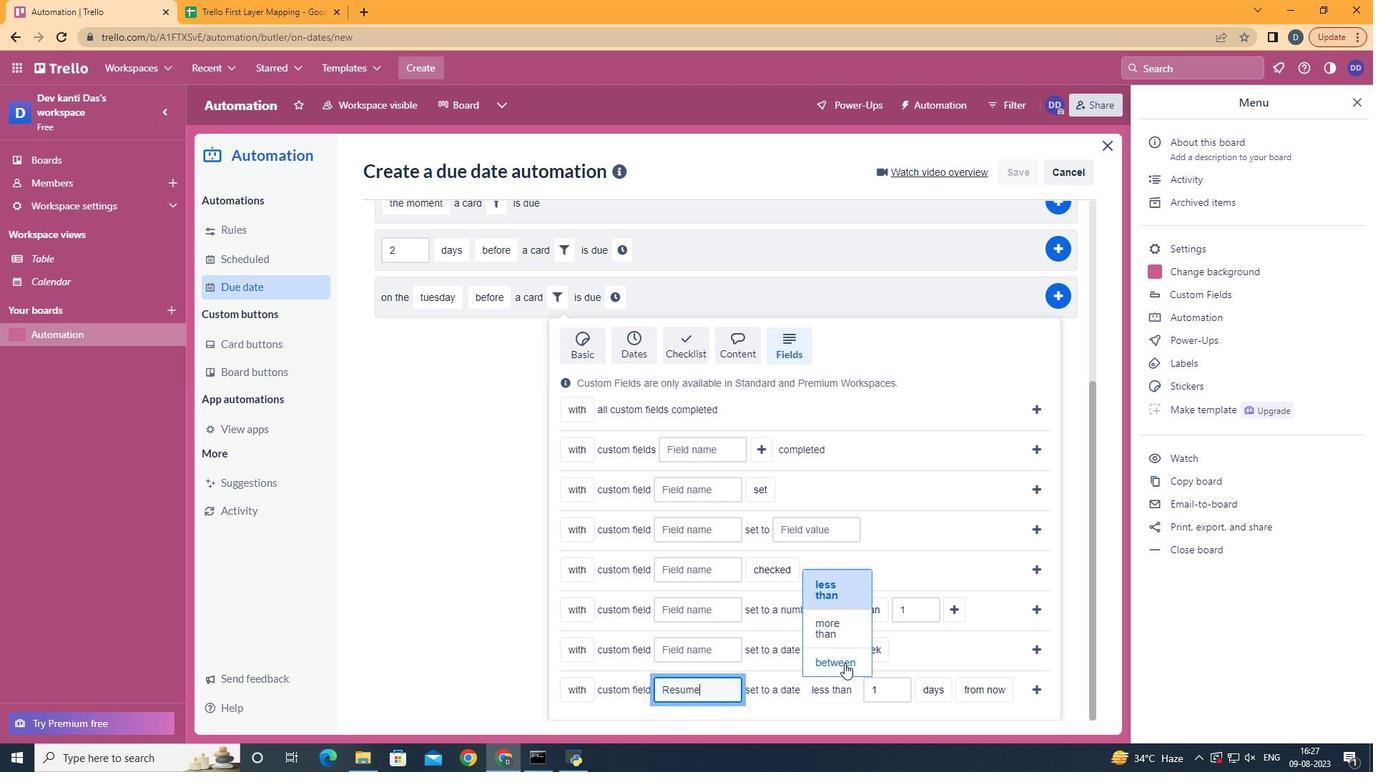 
Action: Mouse pressed left at (849, 668)
Screenshot: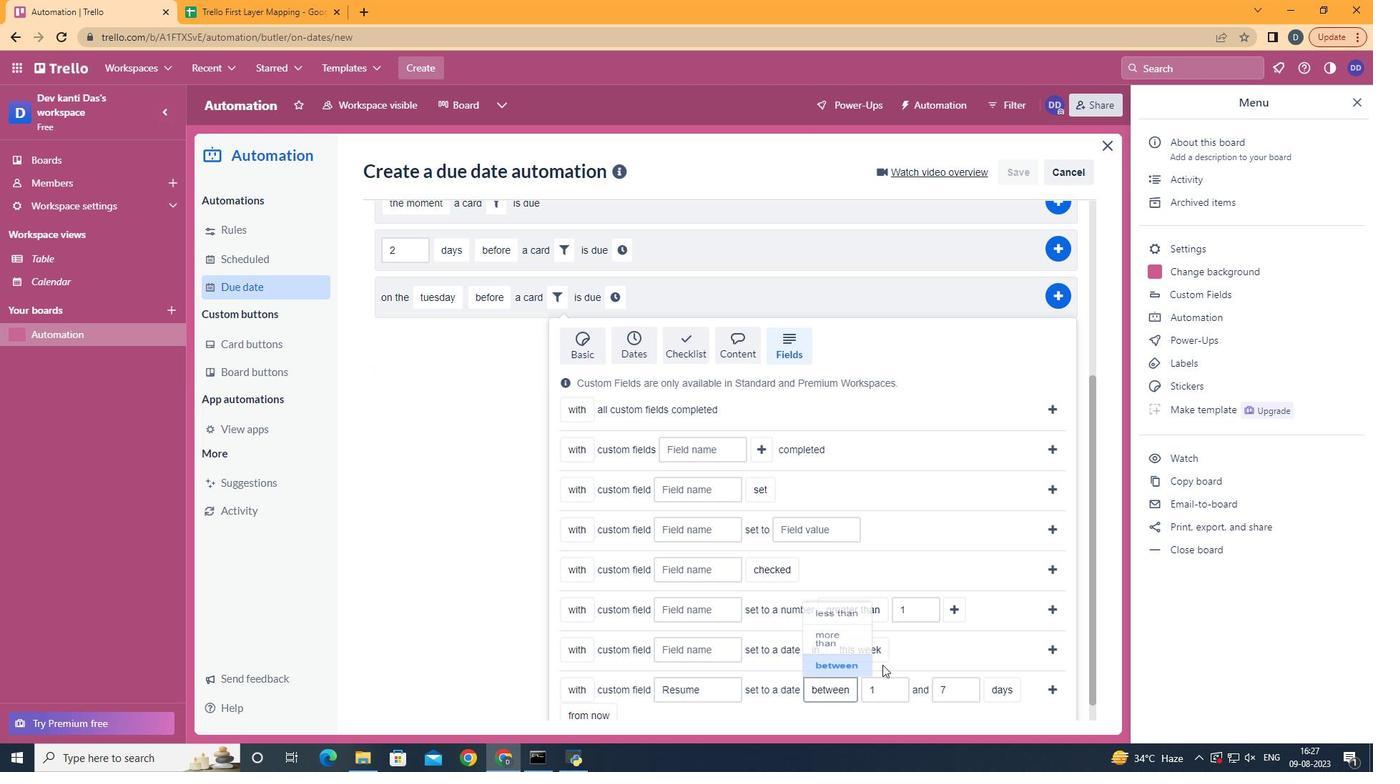 
Action: Mouse moved to (1015, 672)
Screenshot: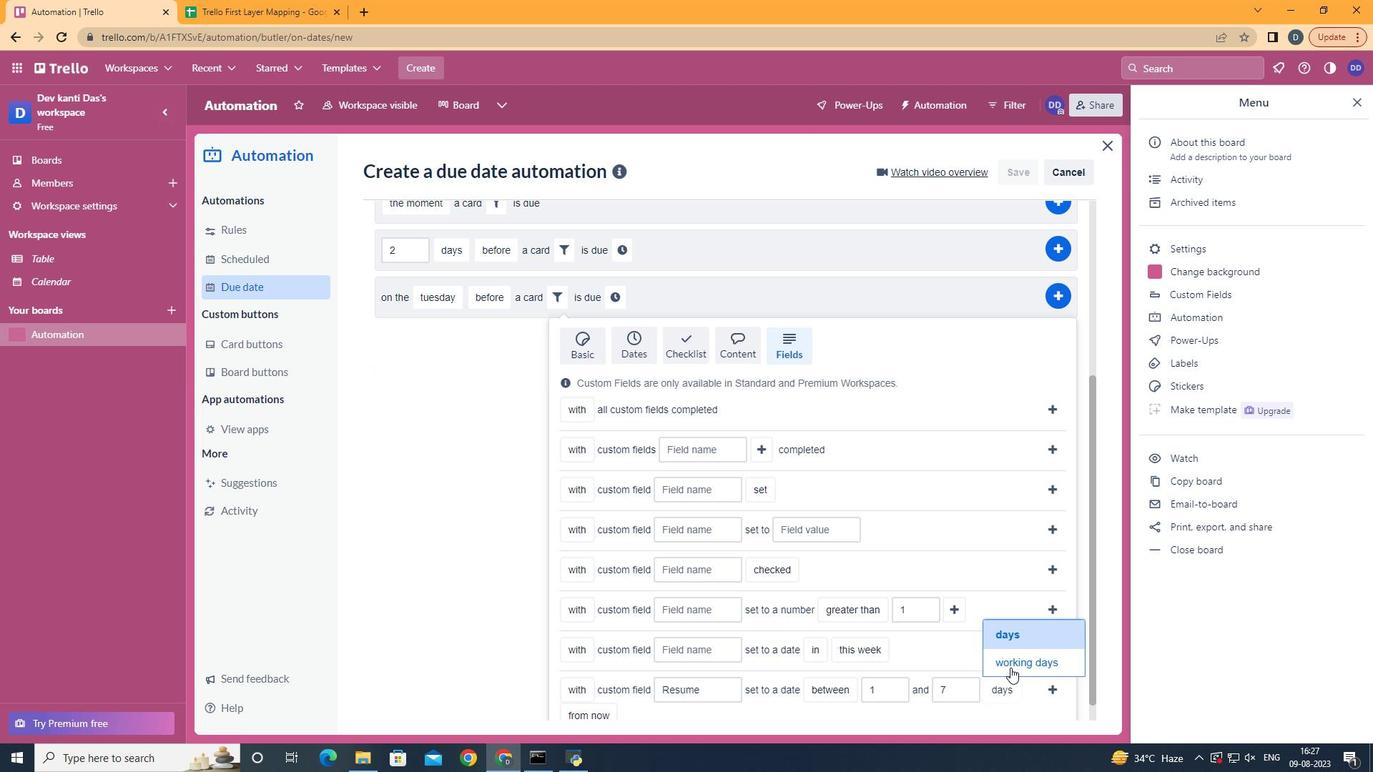 
Action: Mouse pressed left at (1015, 672)
Screenshot: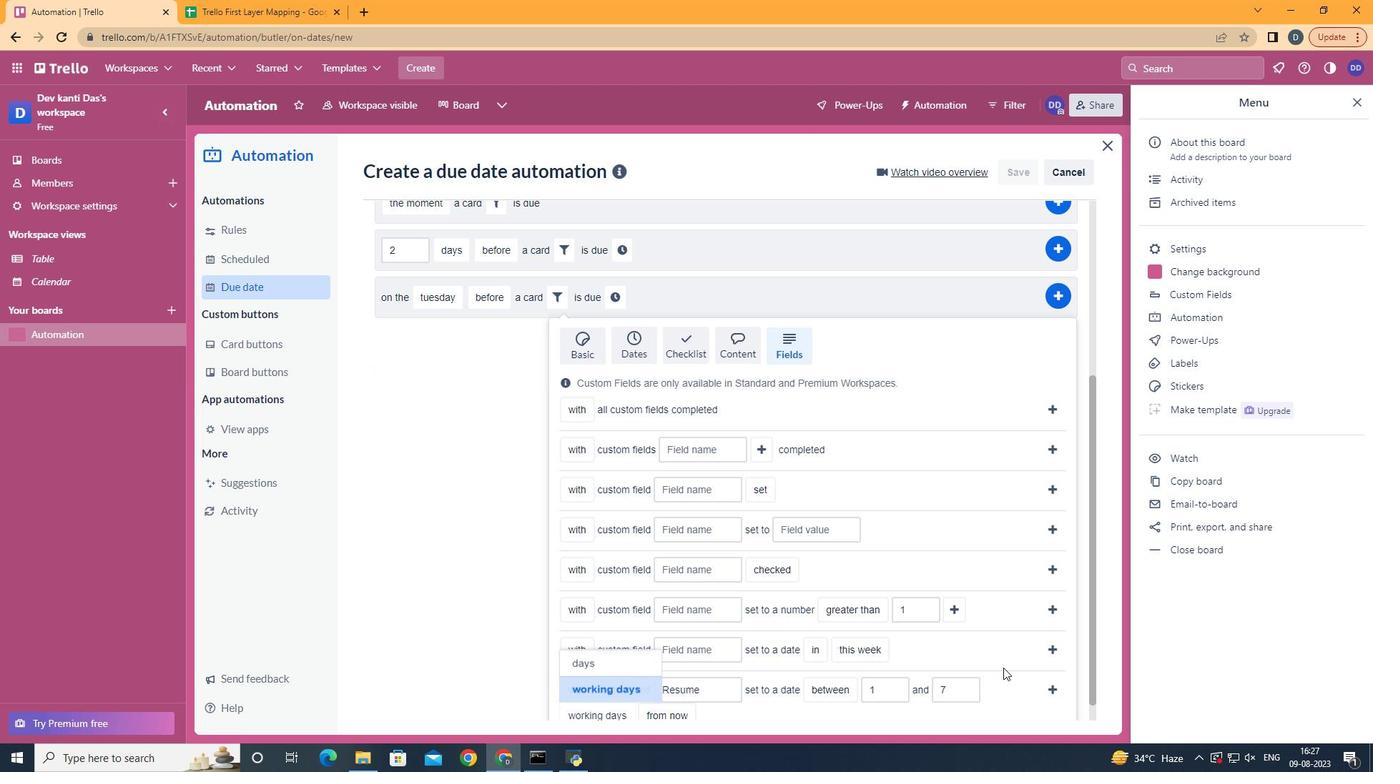 
Action: Mouse moved to (1007, 671)
Screenshot: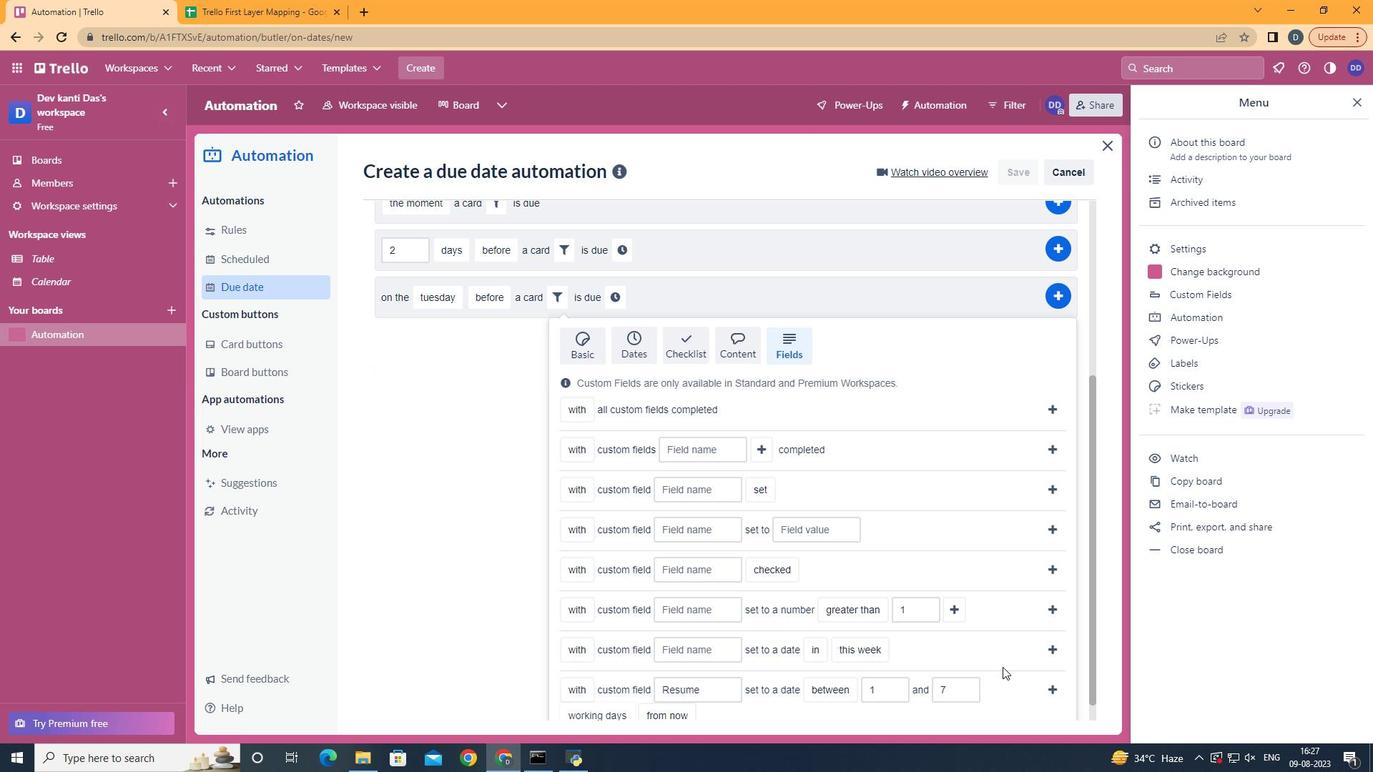 
Action: Mouse scrolled (1007, 670) with delta (0, 0)
Screenshot: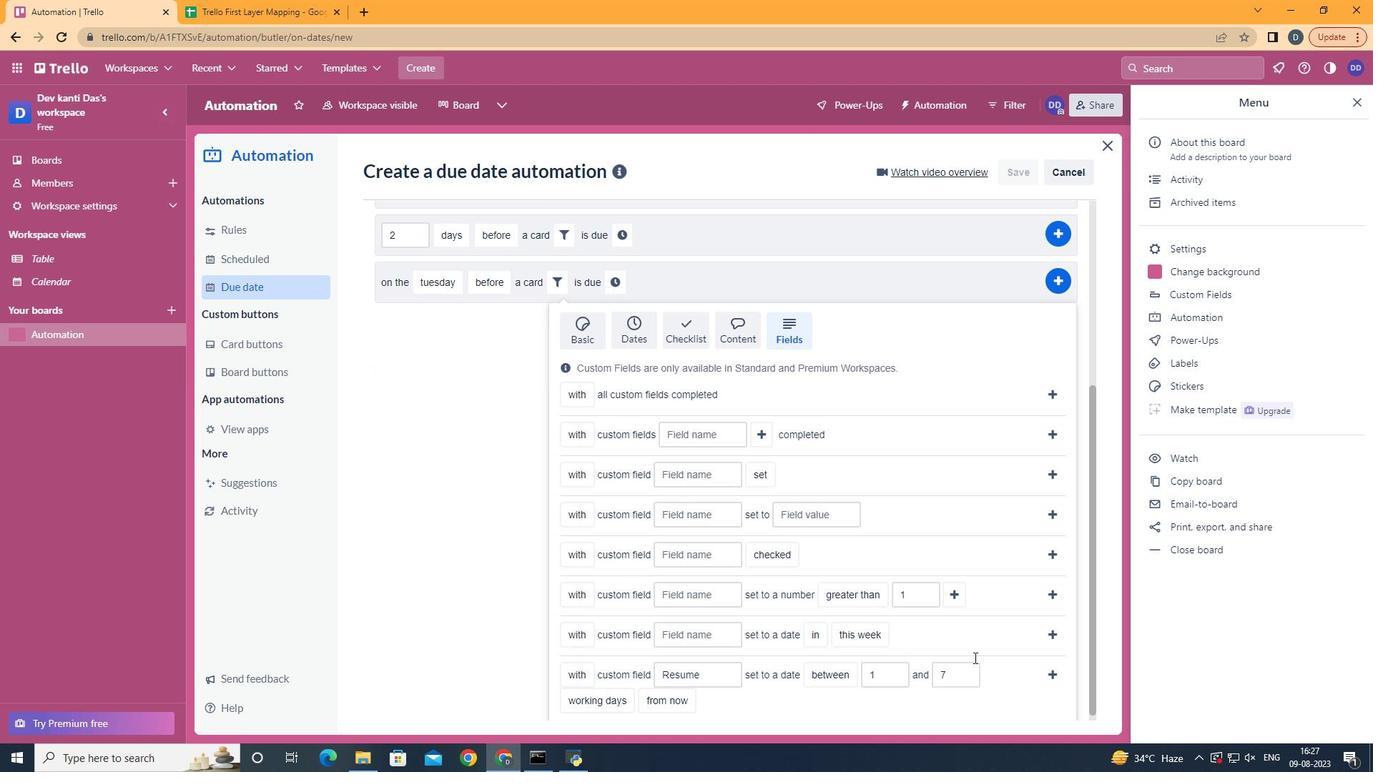 
Action: Mouse scrolled (1007, 670) with delta (0, 0)
Screenshot: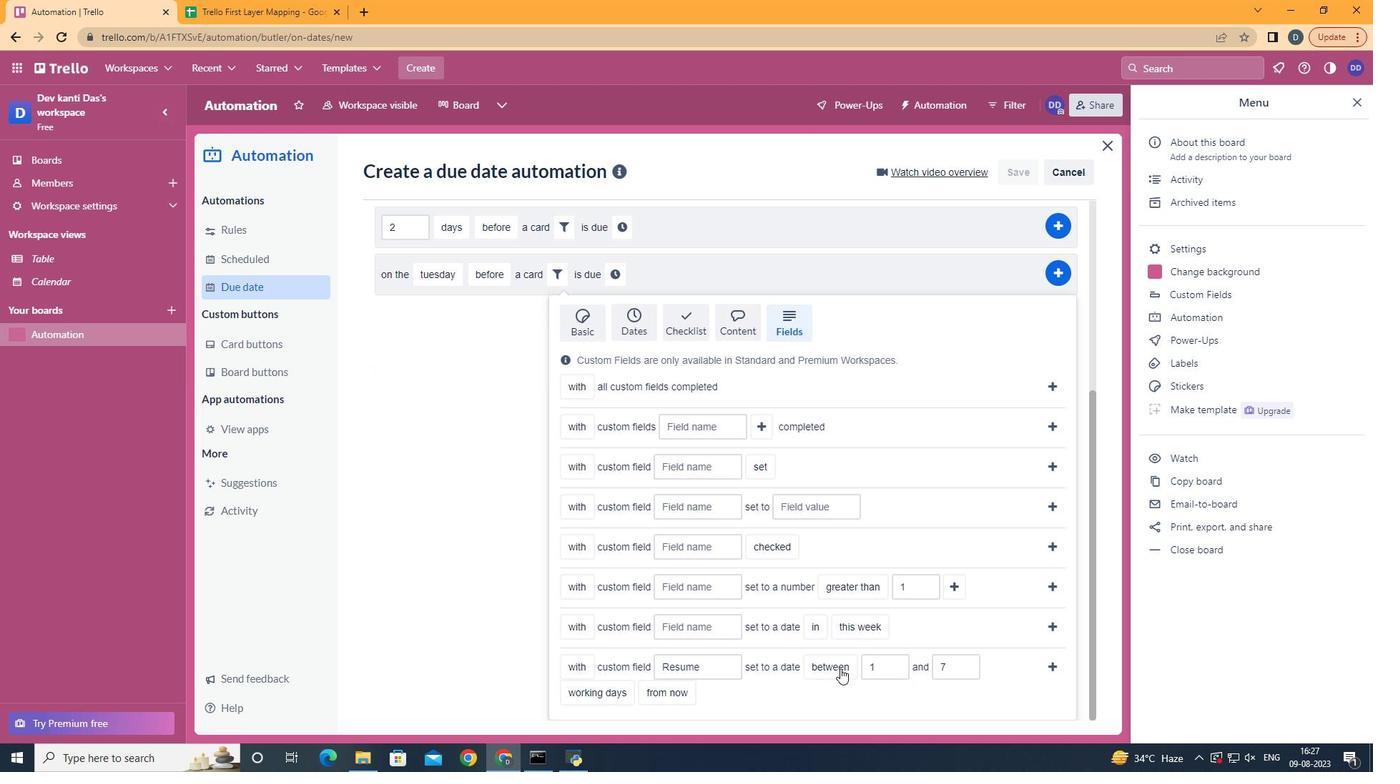 
Action: Mouse scrolled (1007, 670) with delta (0, 0)
Screenshot: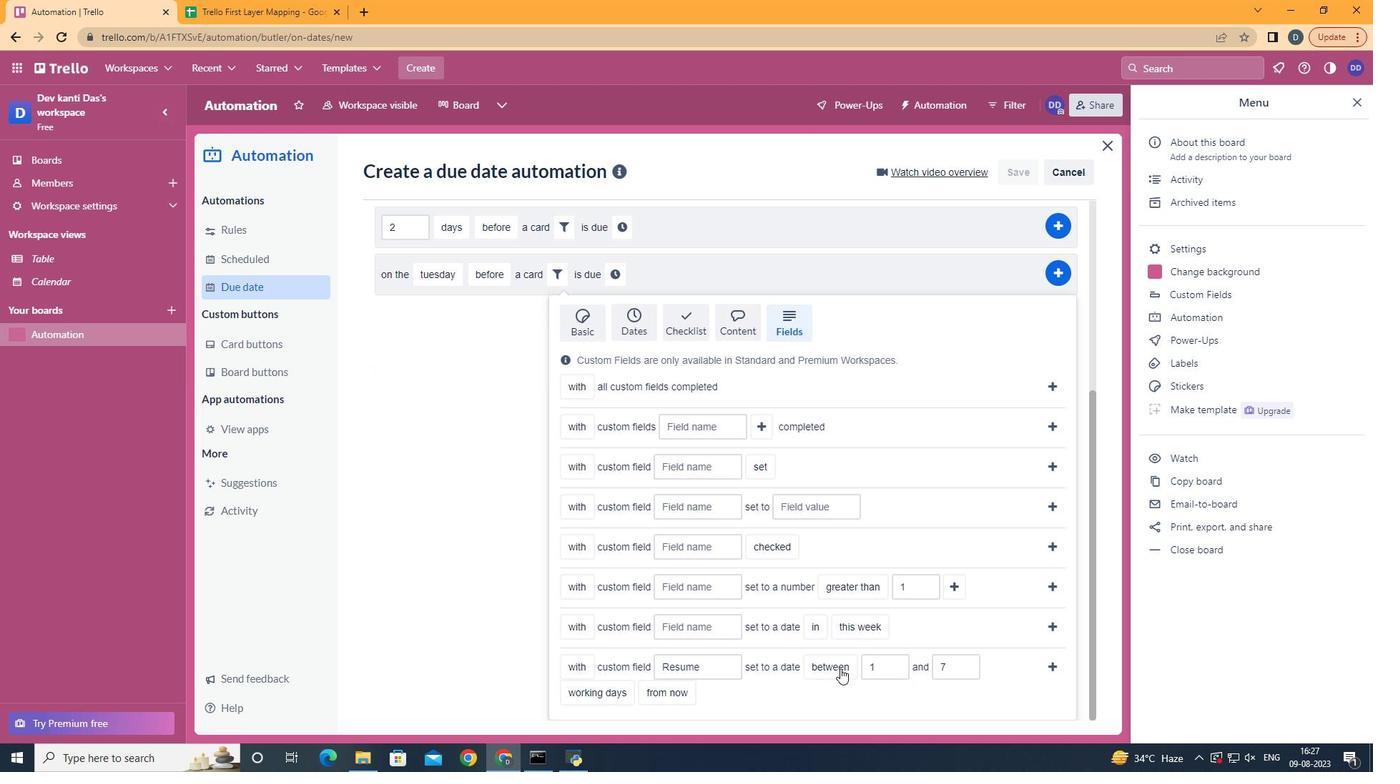 
Action: Mouse scrolled (1007, 670) with delta (0, 0)
Screenshot: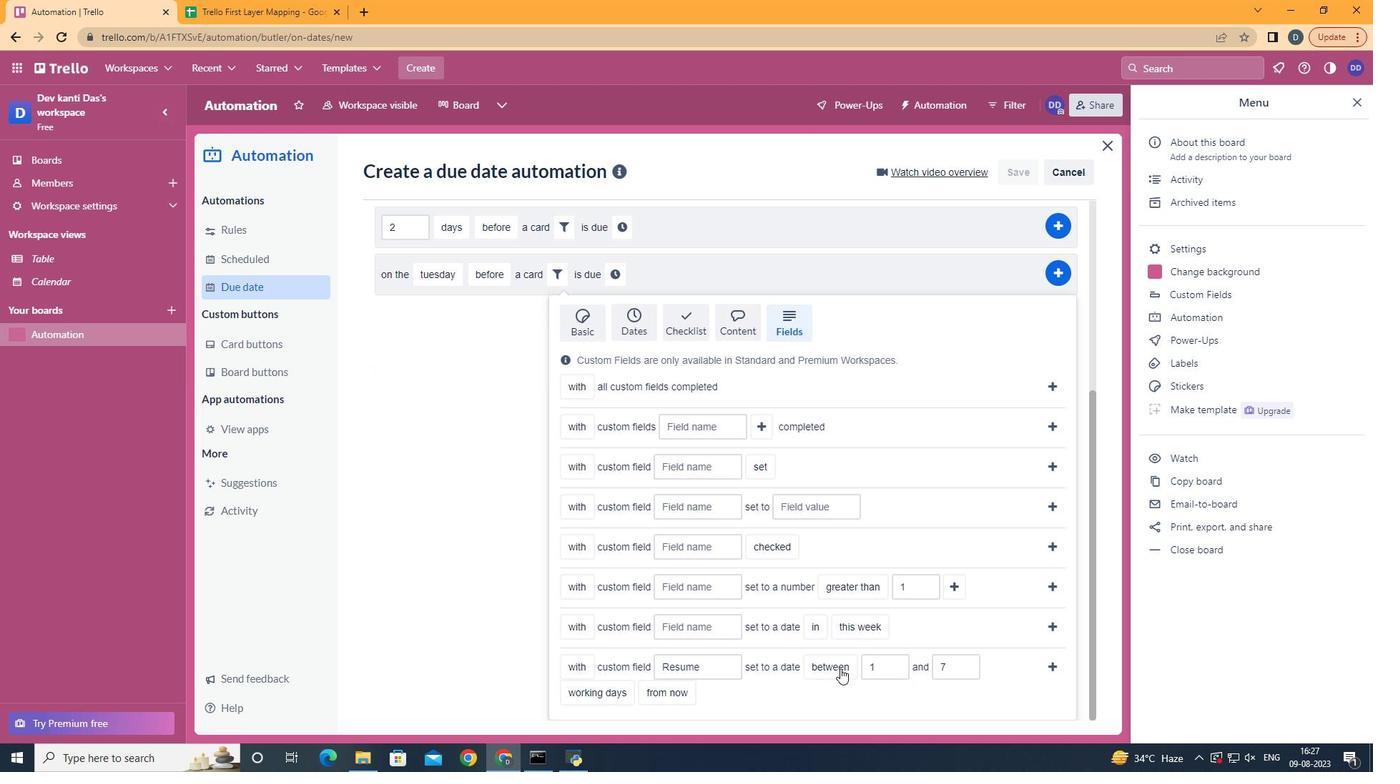 
Action: Mouse moved to (688, 665)
Screenshot: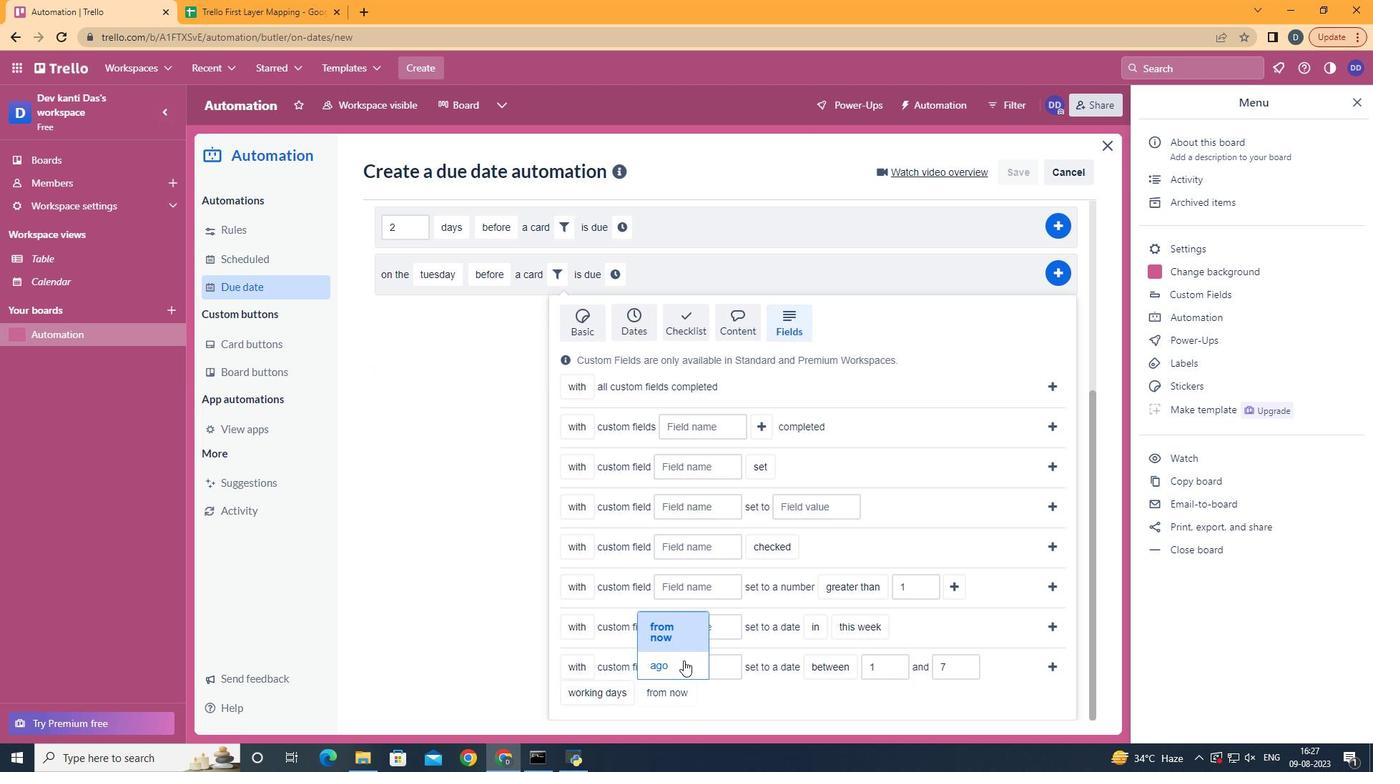 
Action: Mouse pressed left at (688, 665)
Screenshot: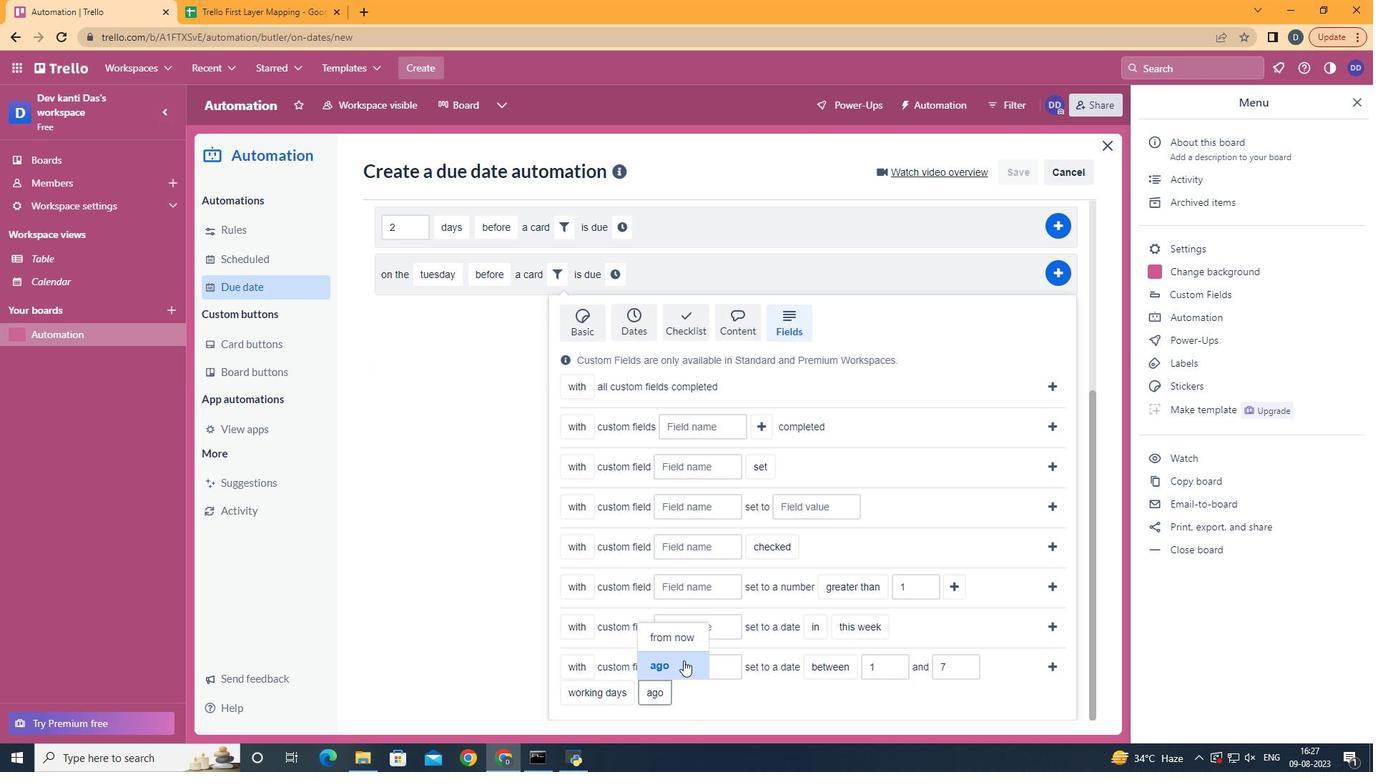 
Action: Mouse moved to (1057, 668)
Screenshot: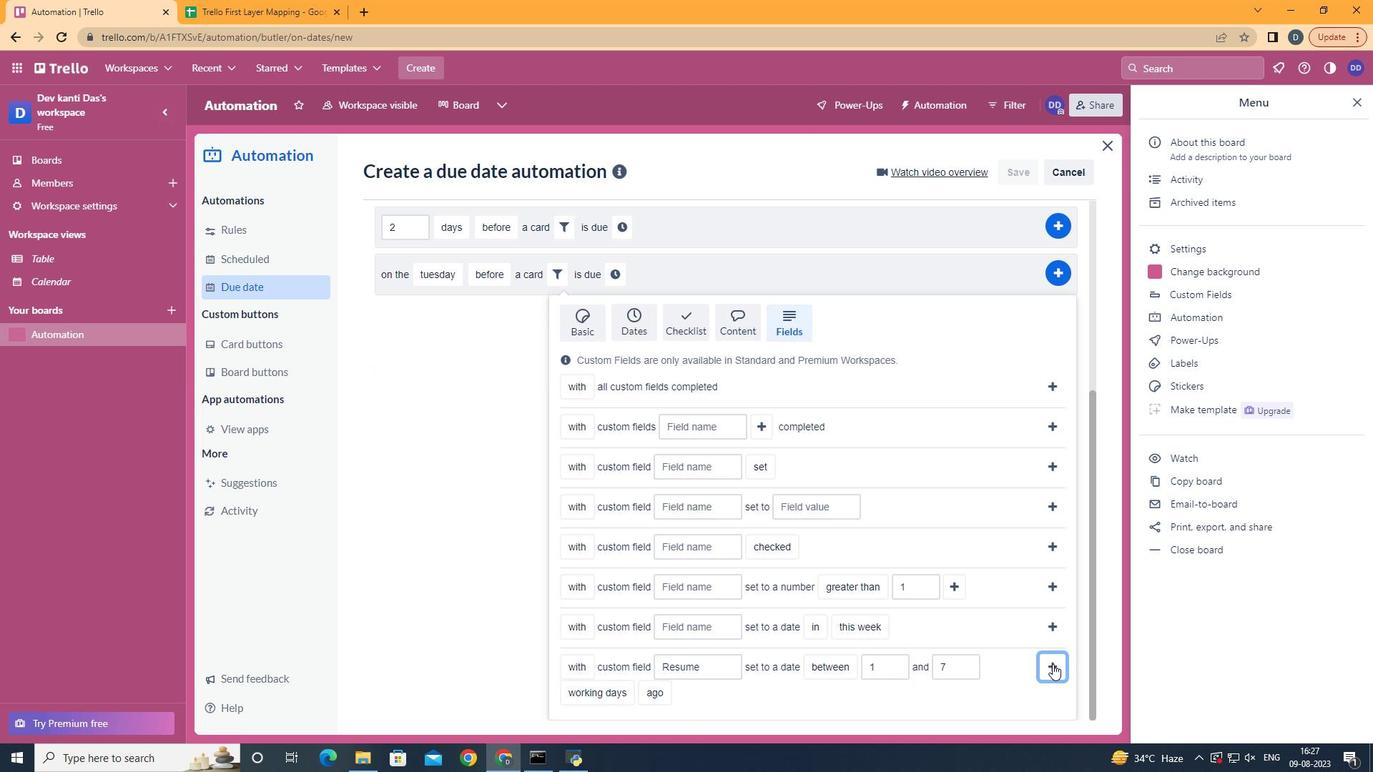 
Action: Mouse pressed left at (1057, 668)
Screenshot: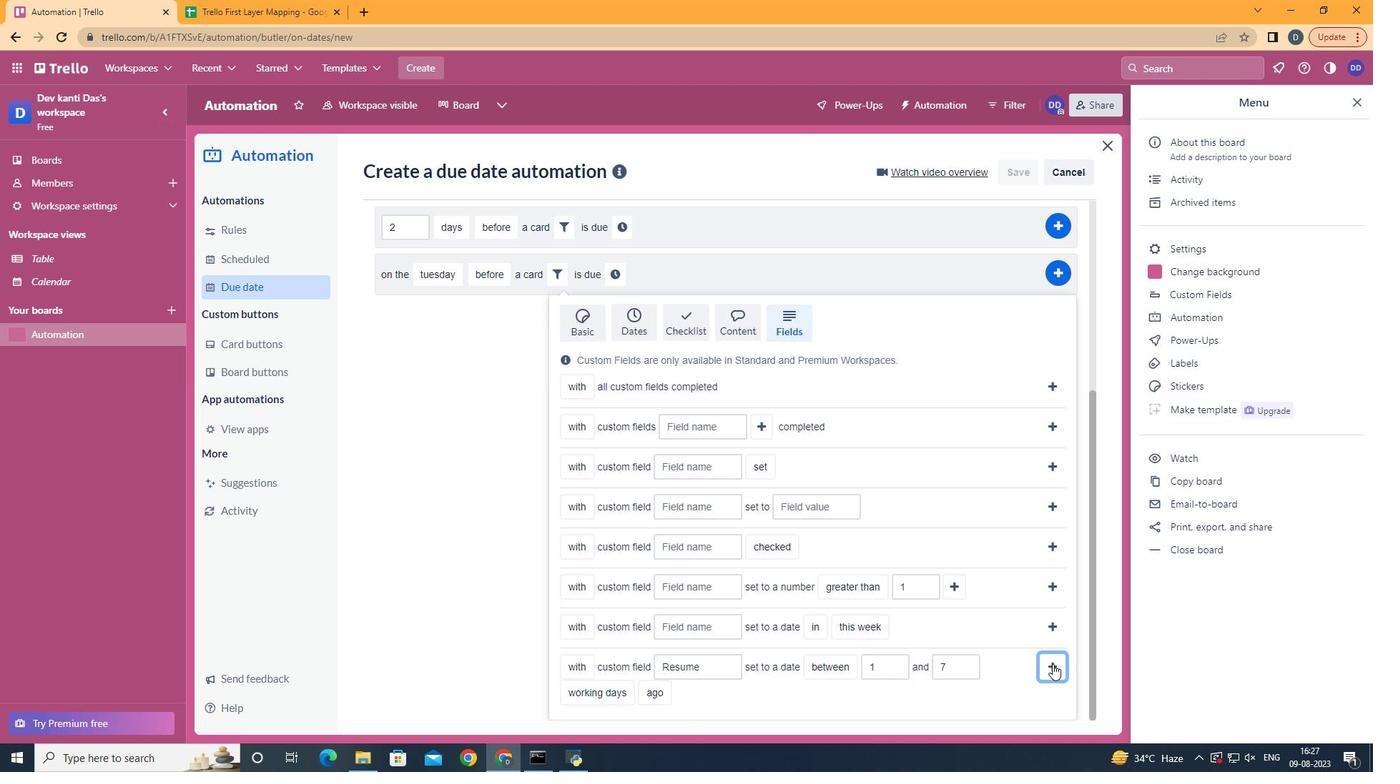 
Action: Mouse moved to (997, 594)
Screenshot: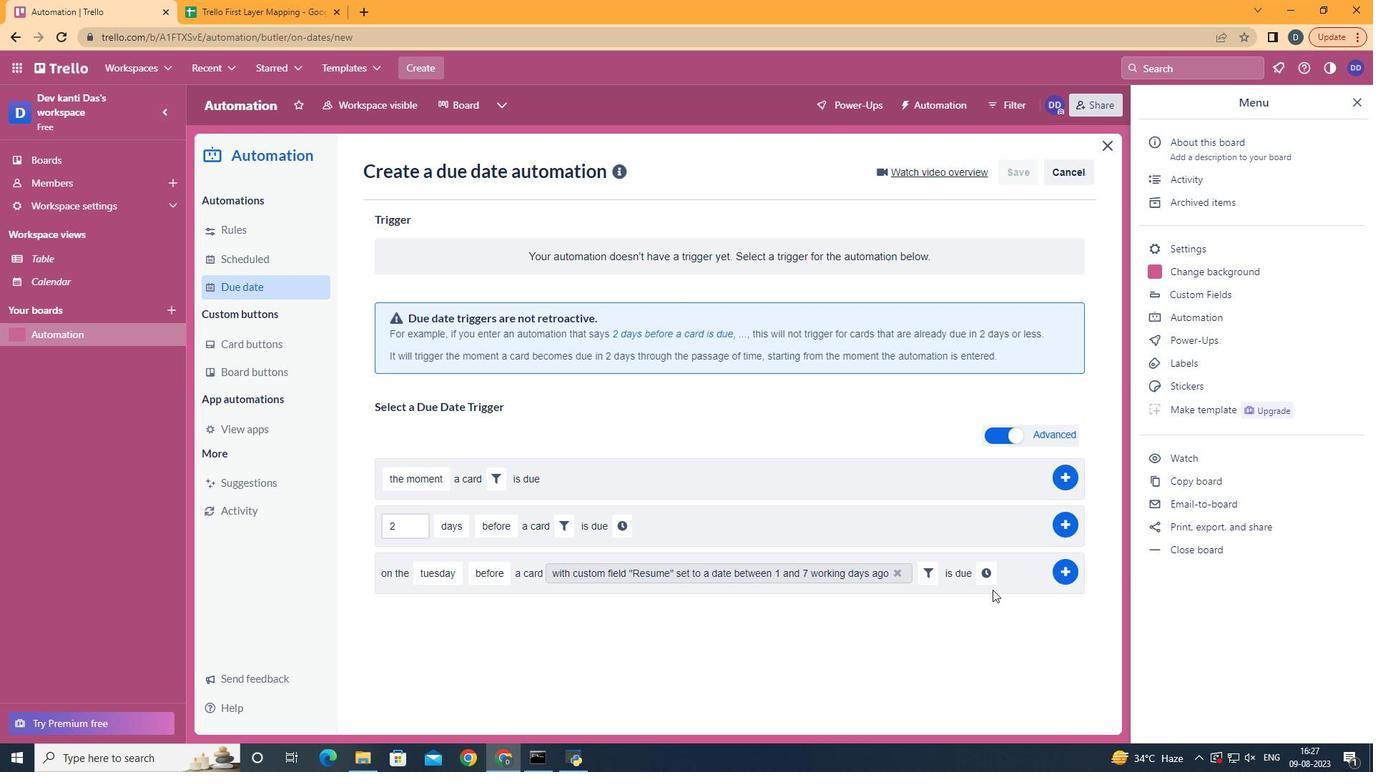 
Action: Mouse pressed left at (997, 594)
Screenshot: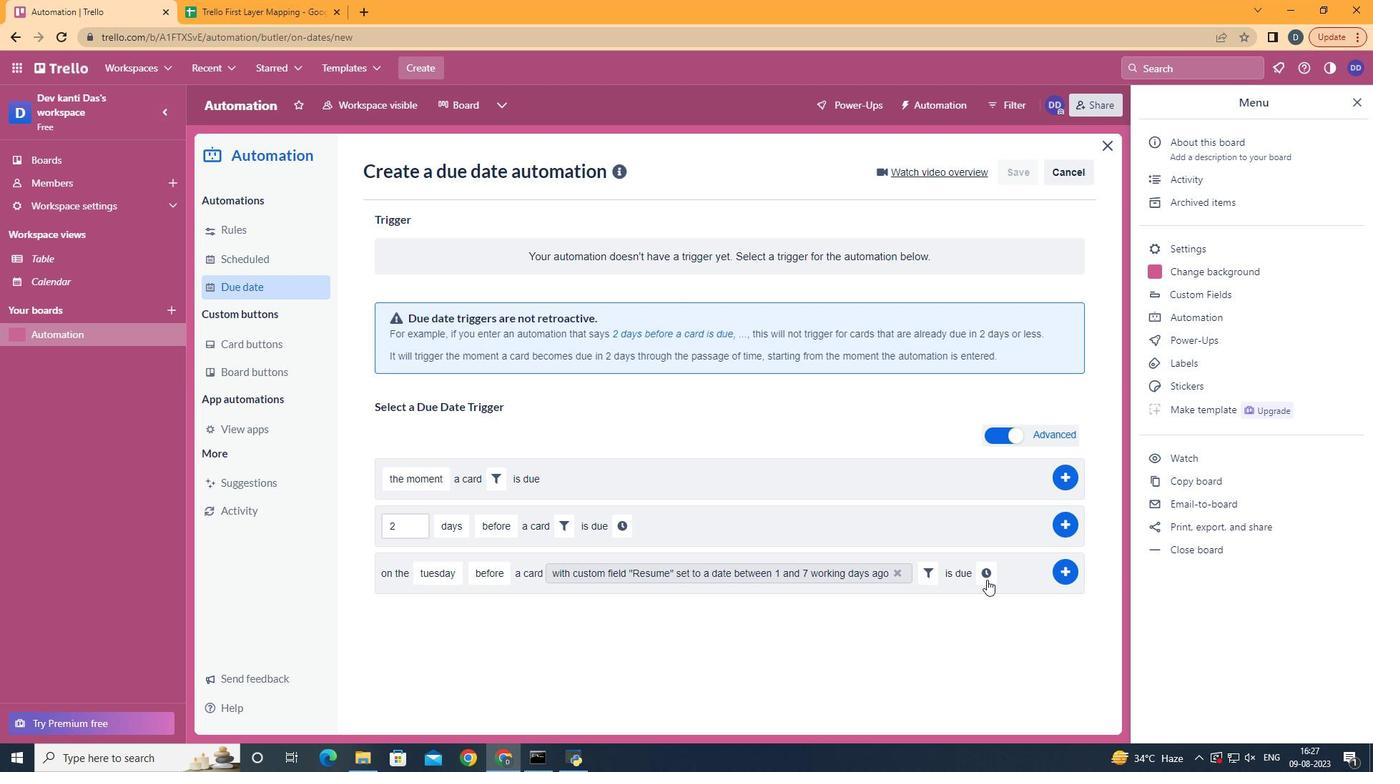 
Action: Mouse moved to (990, 581)
Screenshot: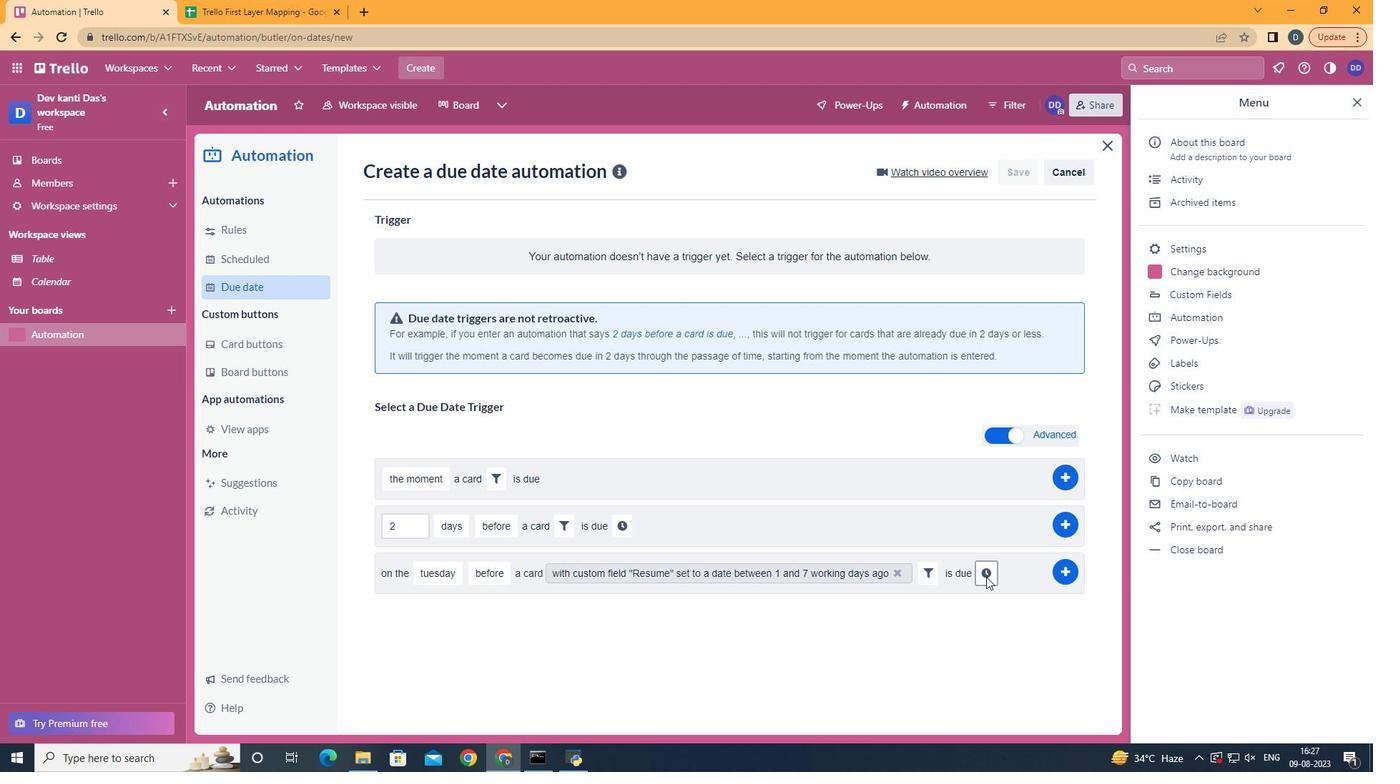 
Action: Mouse pressed left at (990, 581)
Screenshot: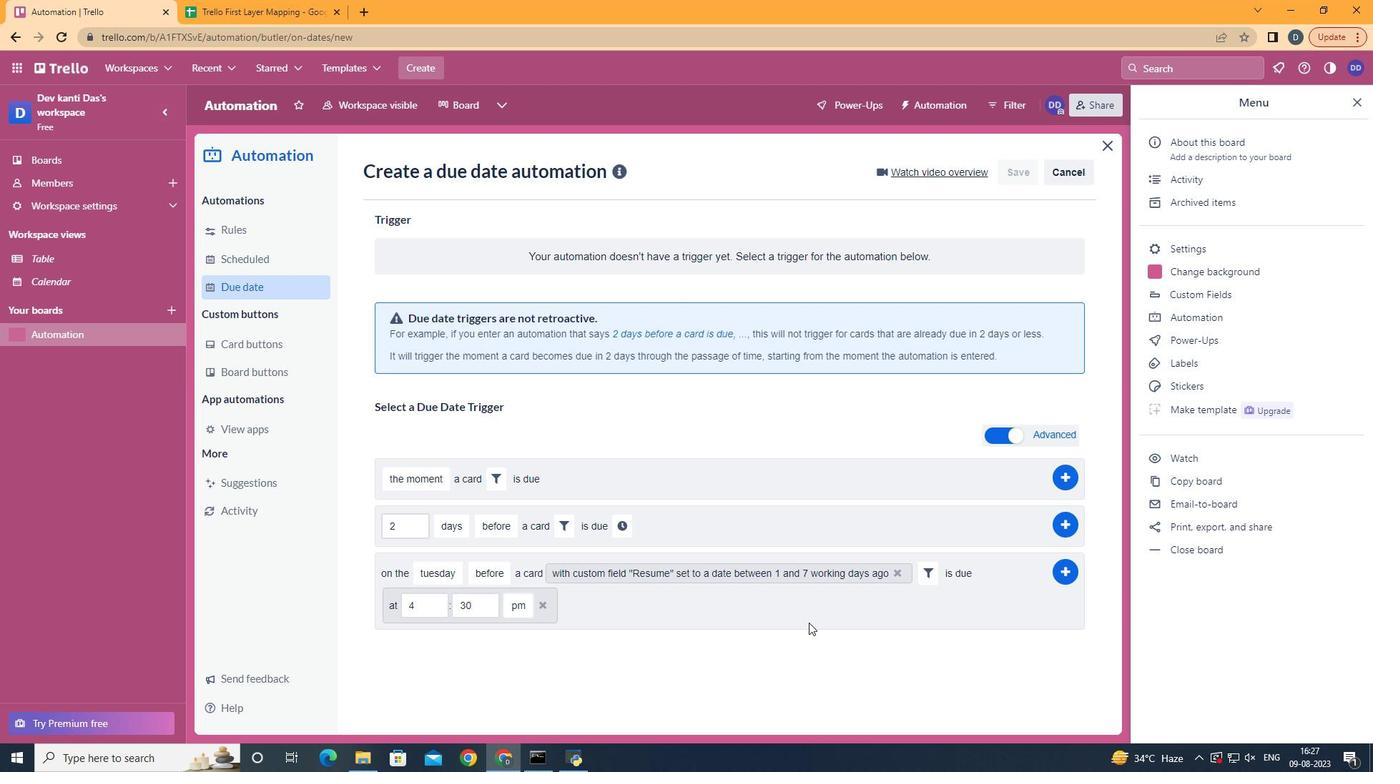 
Action: Mouse moved to (417, 616)
Screenshot: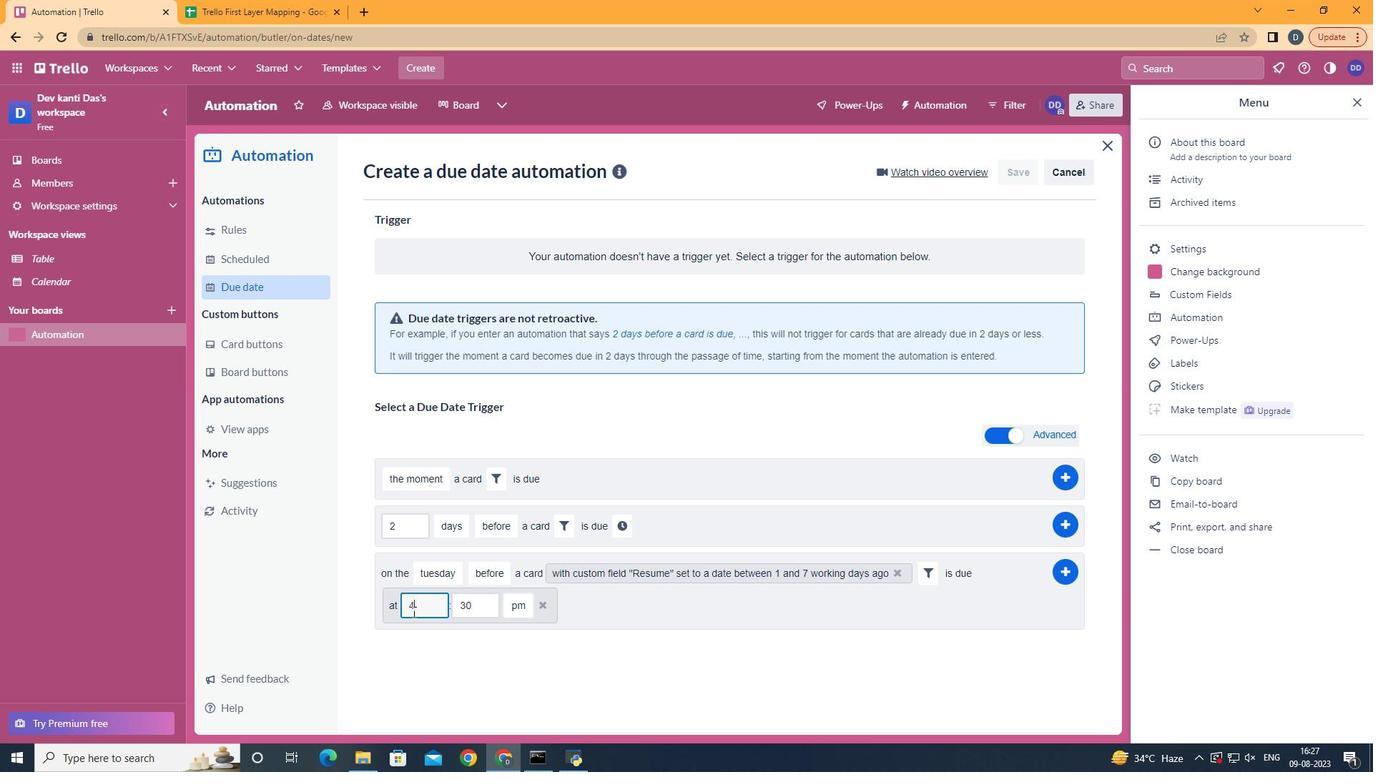 
Action: Mouse pressed left at (417, 616)
Screenshot: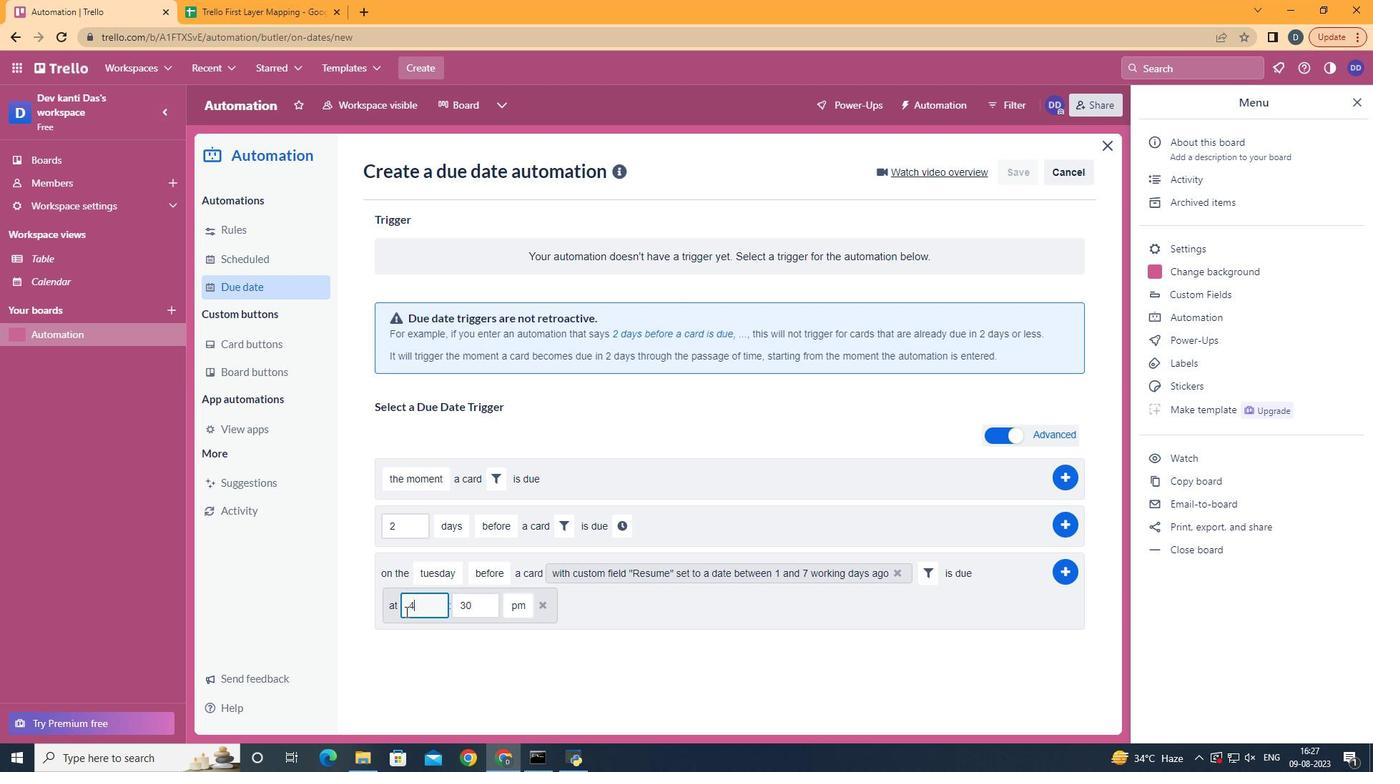 
Action: Mouse moved to (409, 616)
Screenshot: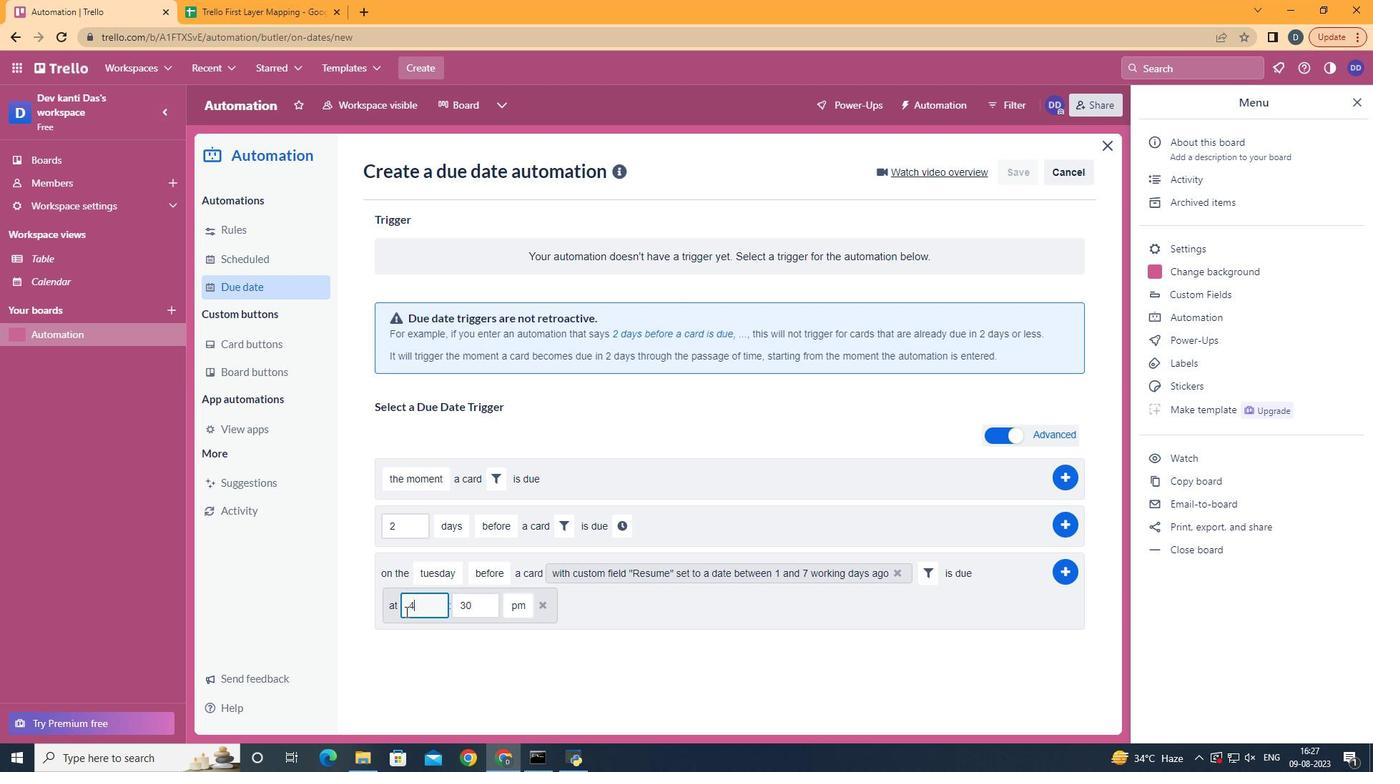 
Action: Key pressed <Key.backspace>11
Screenshot: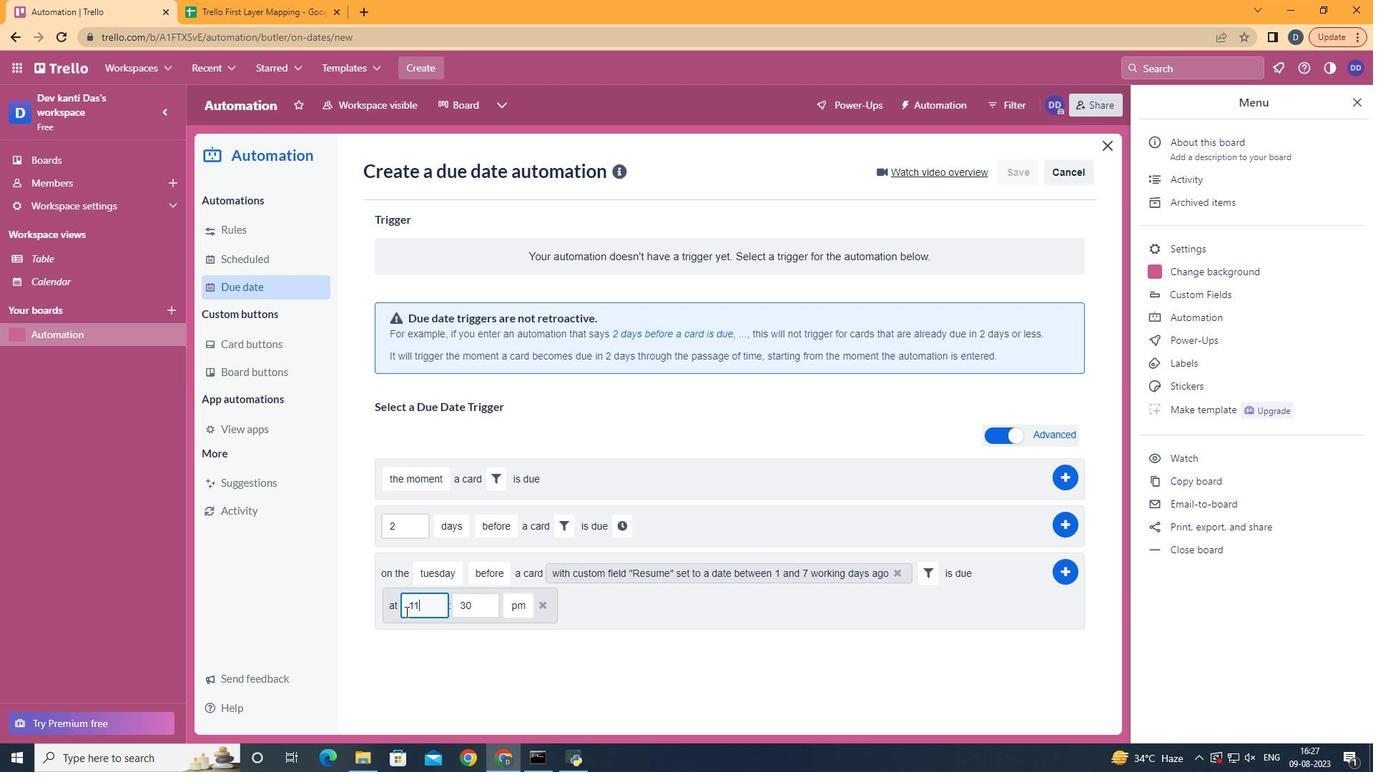 
Action: Mouse moved to (476, 613)
Screenshot: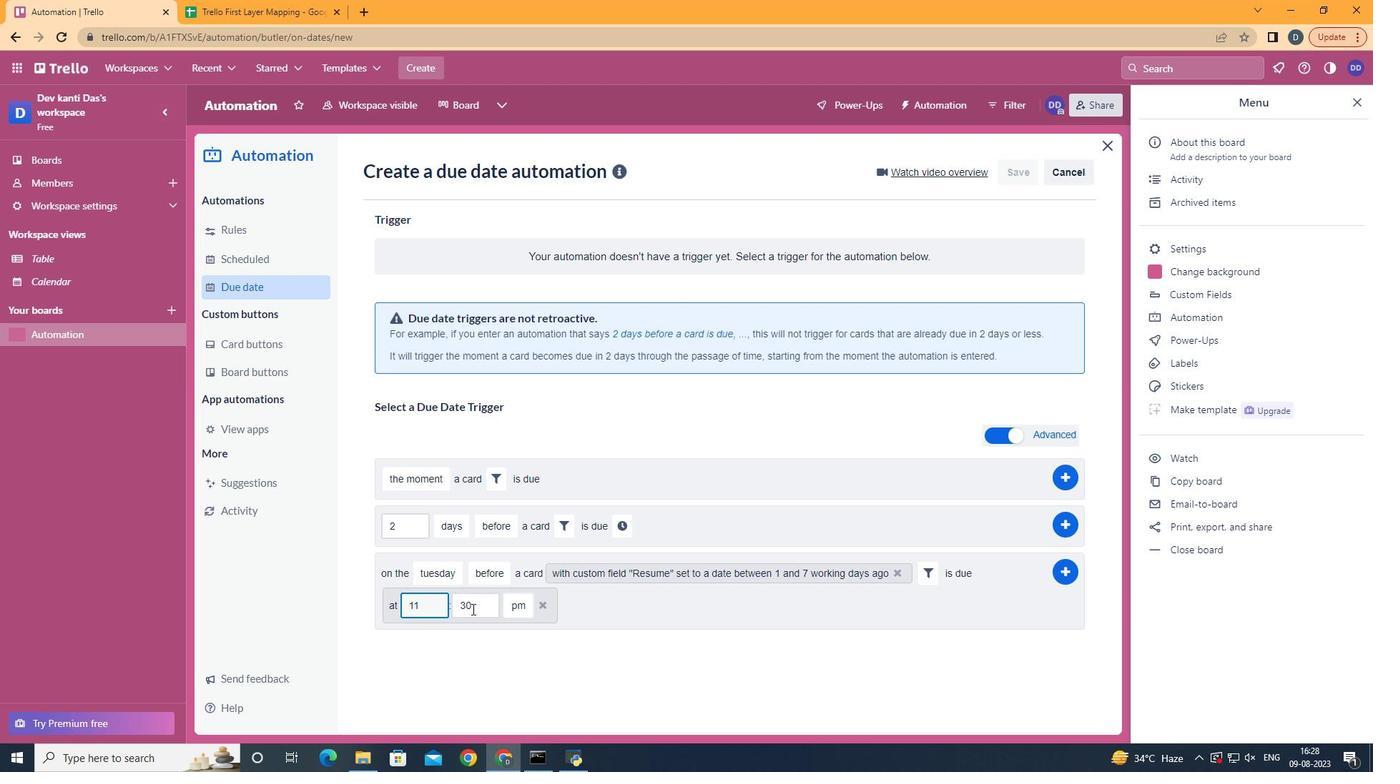 
Action: Mouse pressed left at (476, 613)
Screenshot: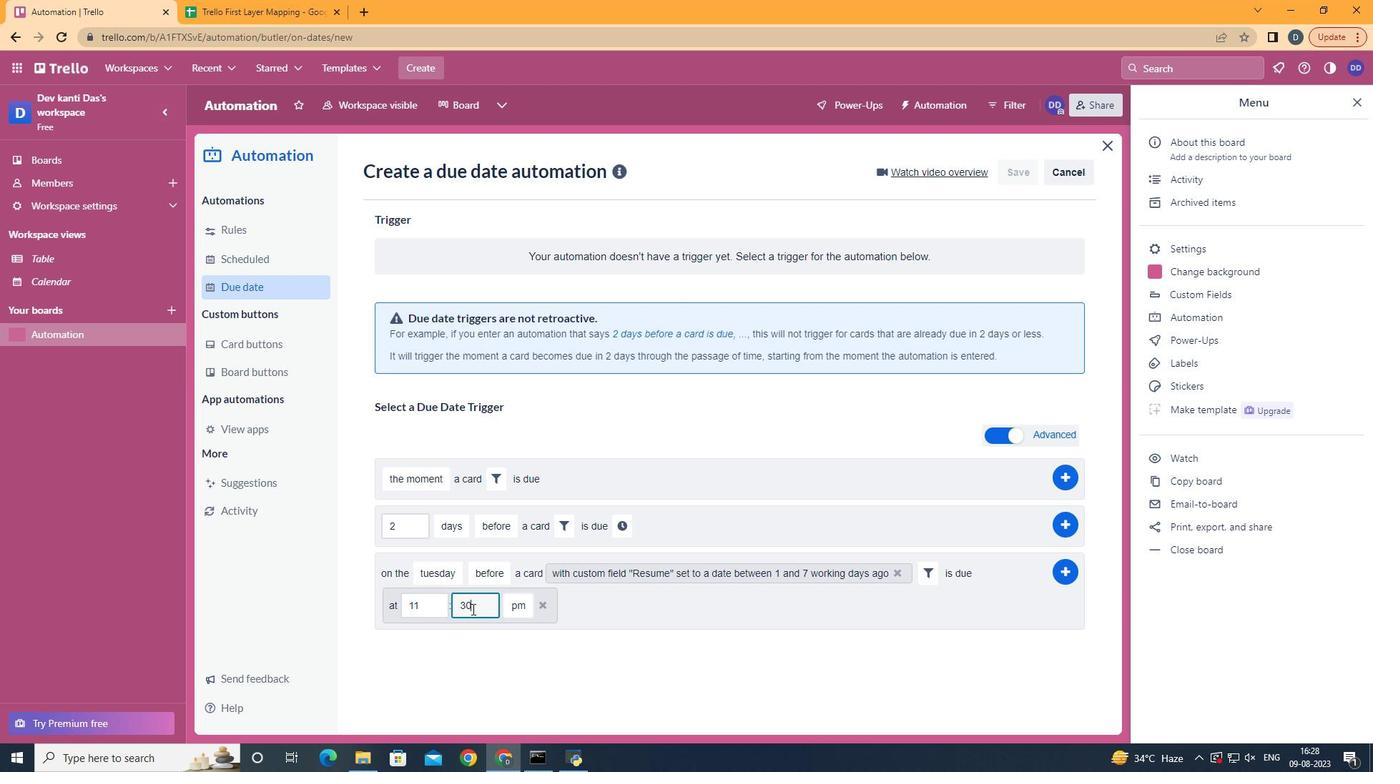 
Action: Key pressed <Key.backspace><Key.backspace>00
Screenshot: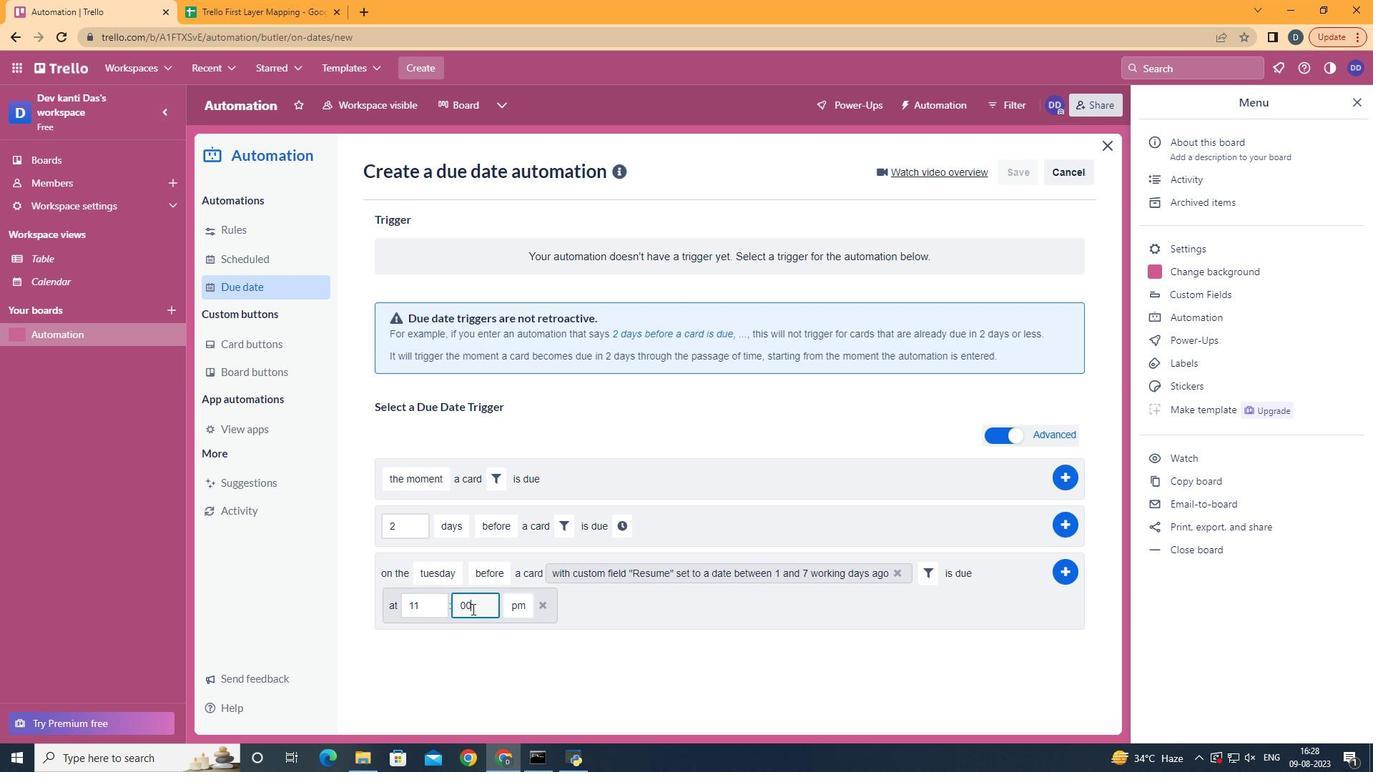
Action: Mouse moved to (525, 628)
Screenshot: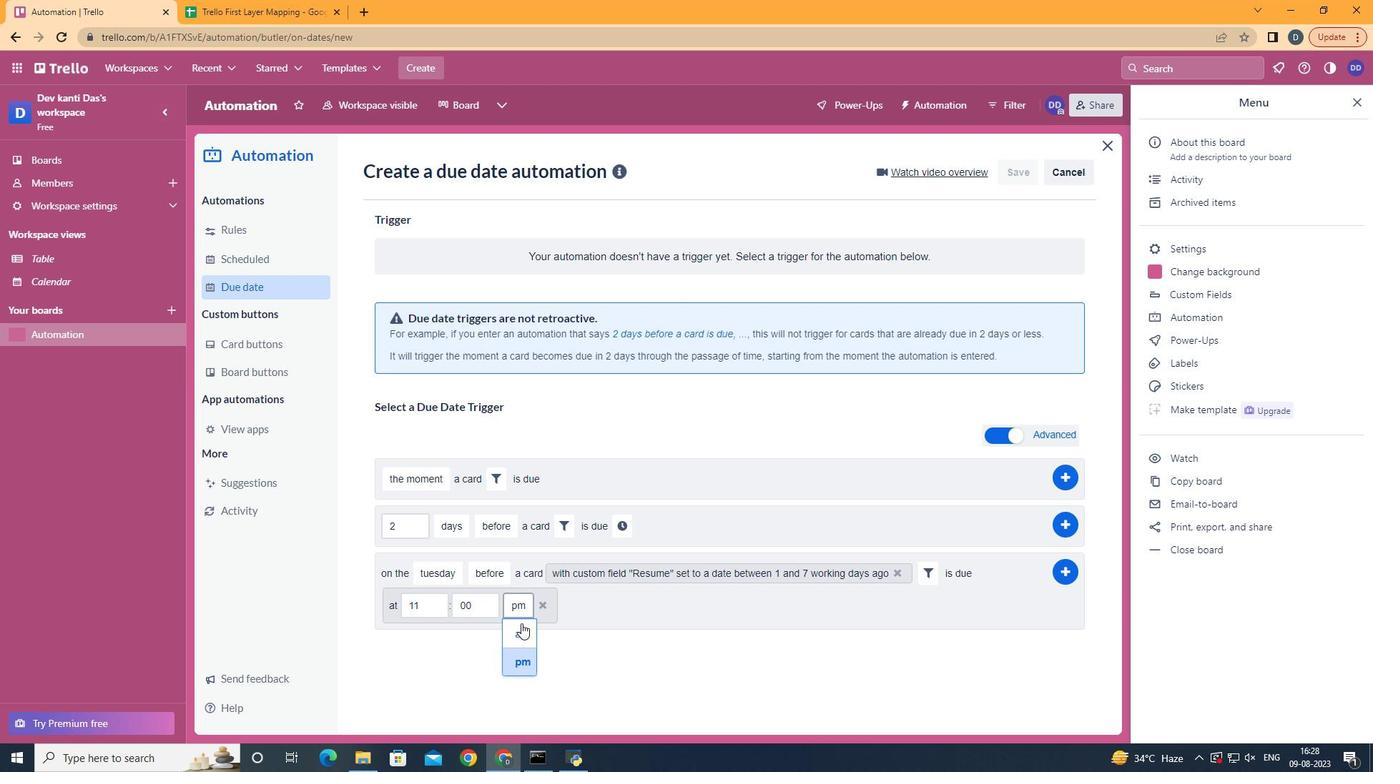 
Action: Mouse pressed left at (525, 628)
Screenshot: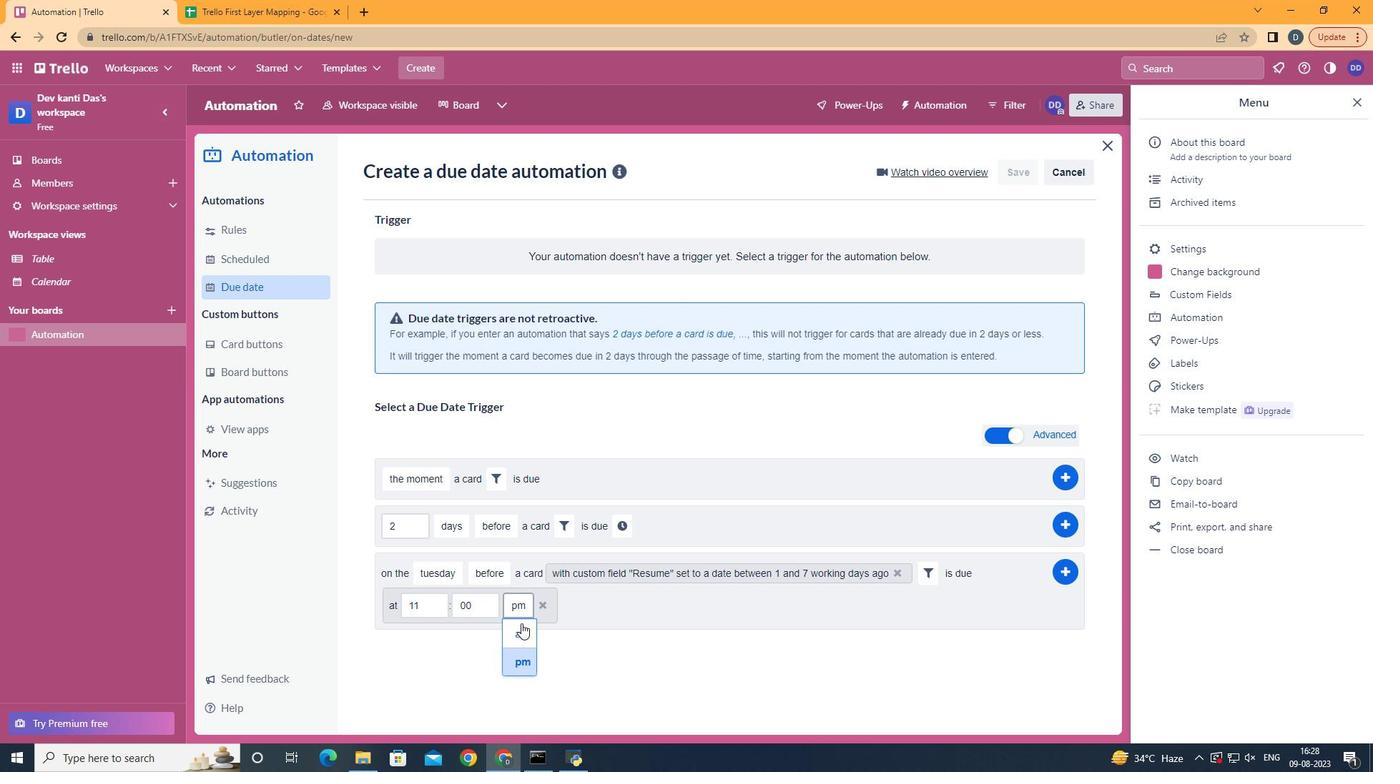 
Action: Mouse moved to (1065, 572)
Screenshot: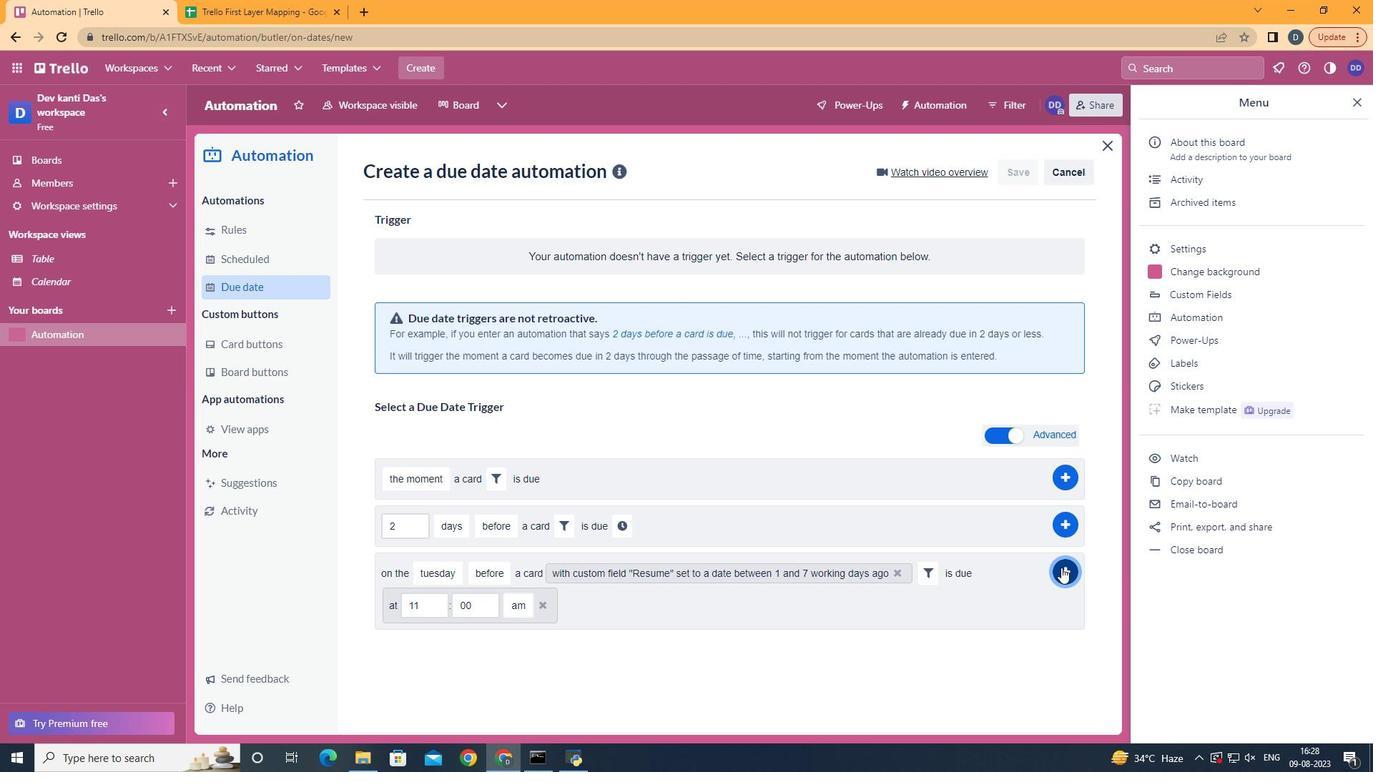 
Action: Mouse pressed left at (1065, 572)
Screenshot: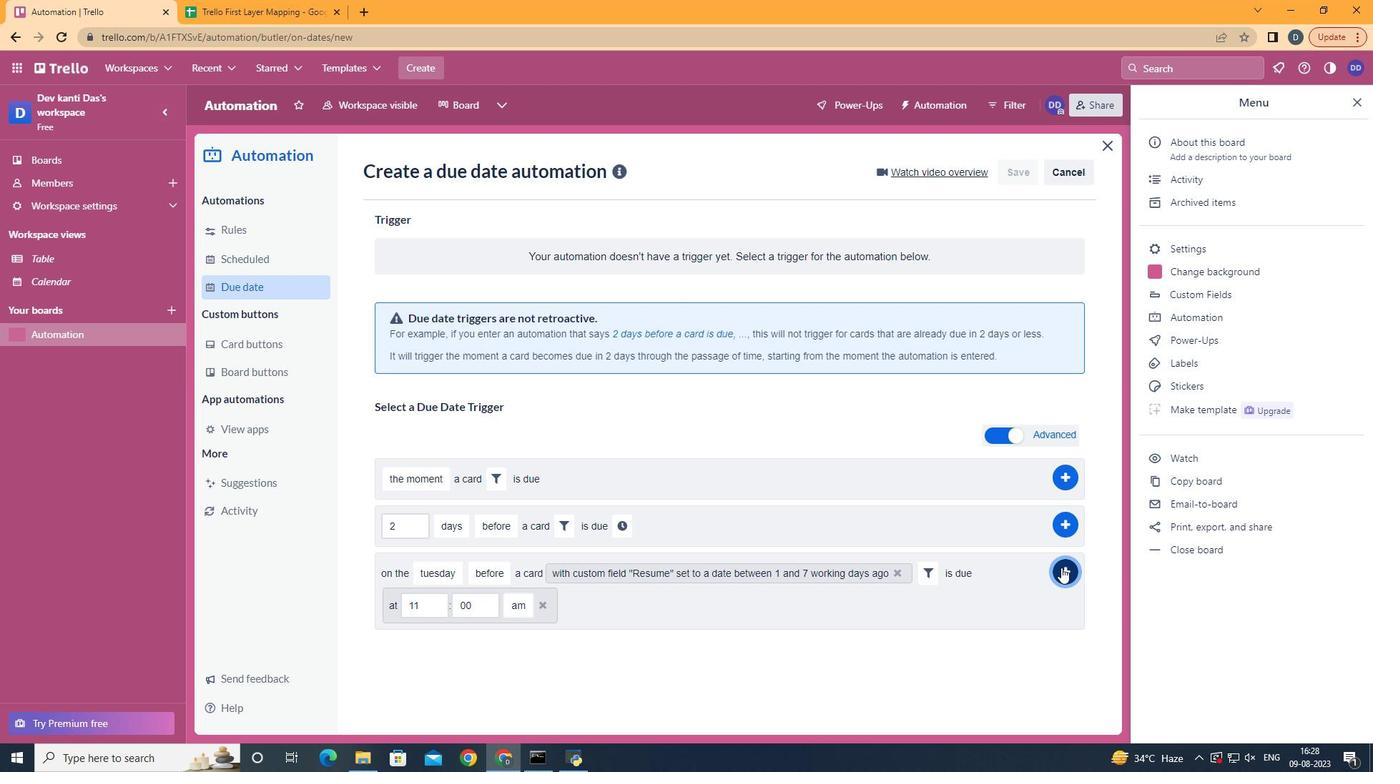 
Action: Mouse moved to (733, 203)
Screenshot: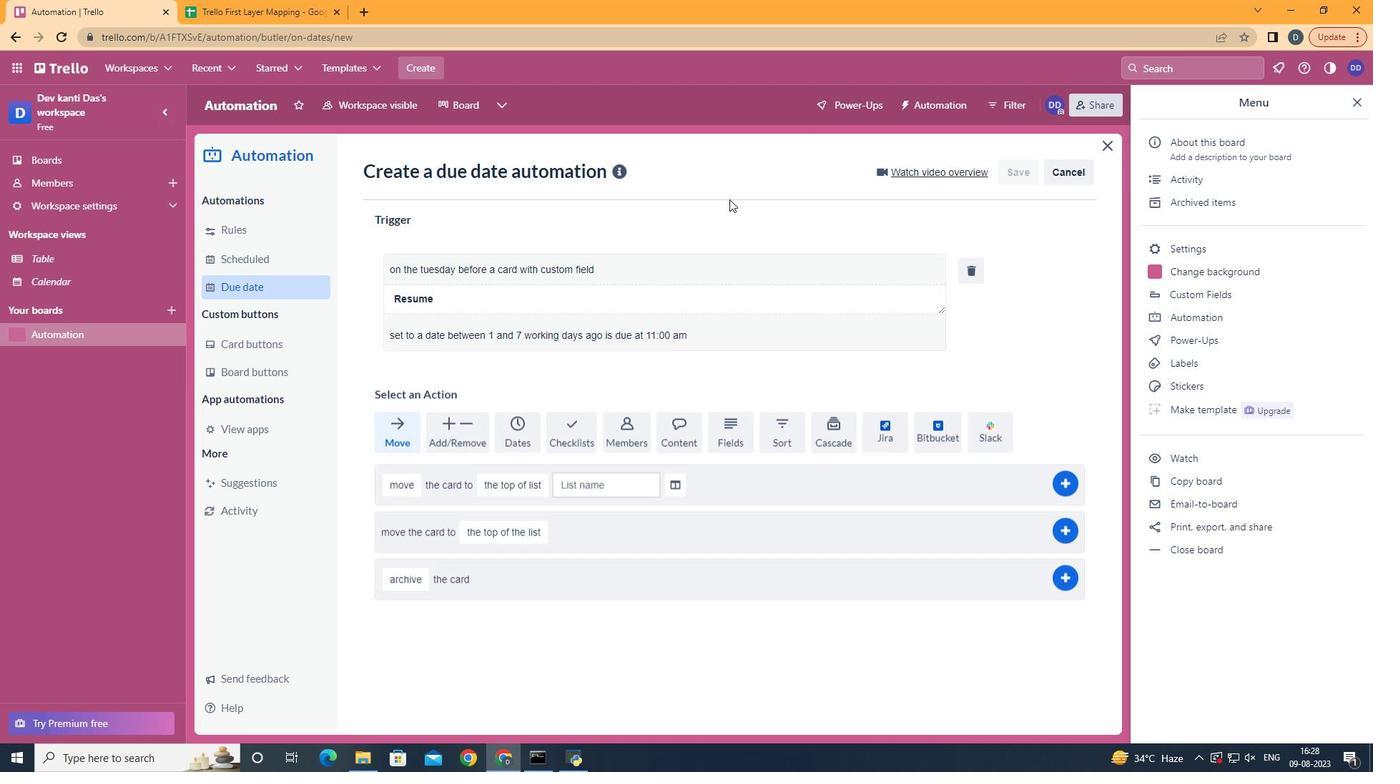 
